 Task: Add a signature Christina Ramirez containing Best wishes for the new year, Christina Ramirez to email address softage.1@softage.net and add a label Employee files
Action: Mouse moved to (330, 542)
Screenshot: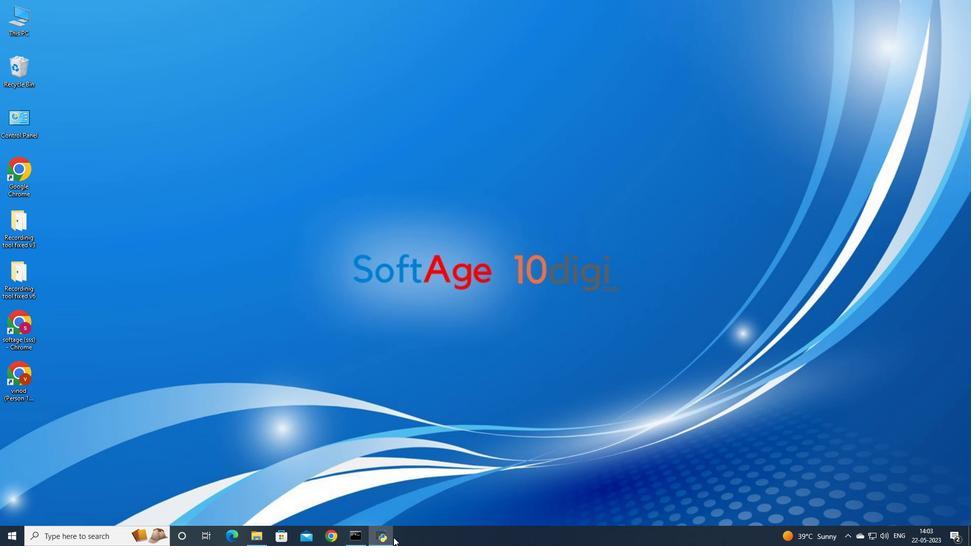 
Action: Mouse pressed left at (330, 542)
Screenshot: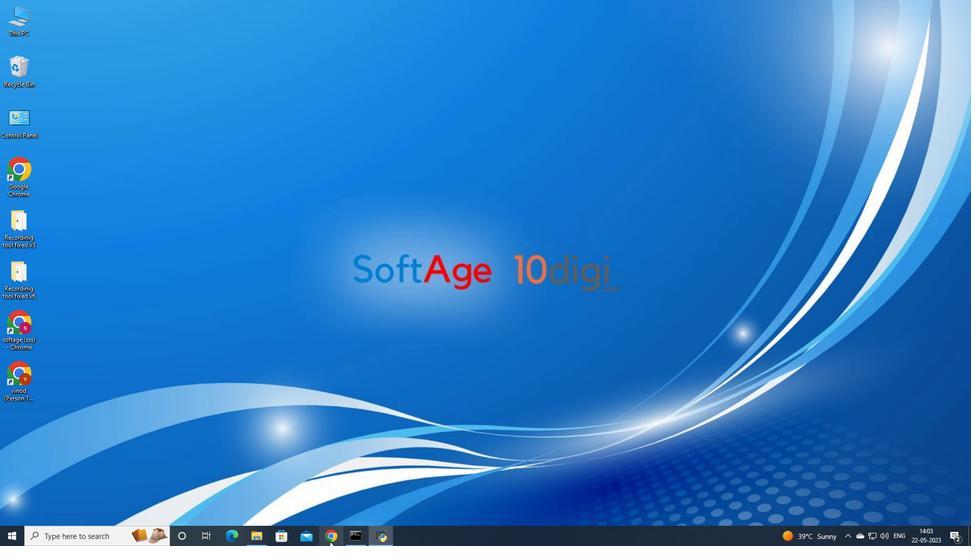 
Action: Mouse moved to (414, 308)
Screenshot: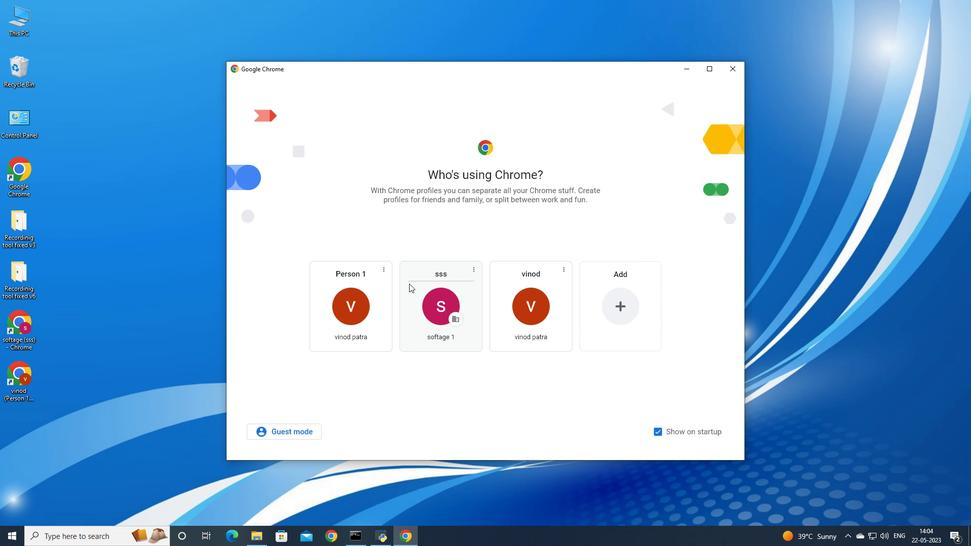 
Action: Mouse pressed left at (414, 308)
Screenshot: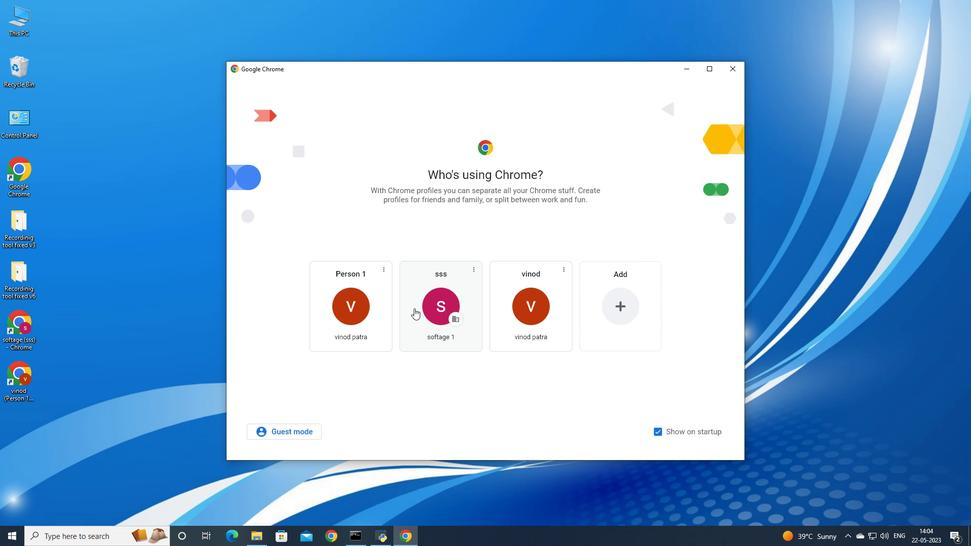 
Action: Mouse moved to (870, 49)
Screenshot: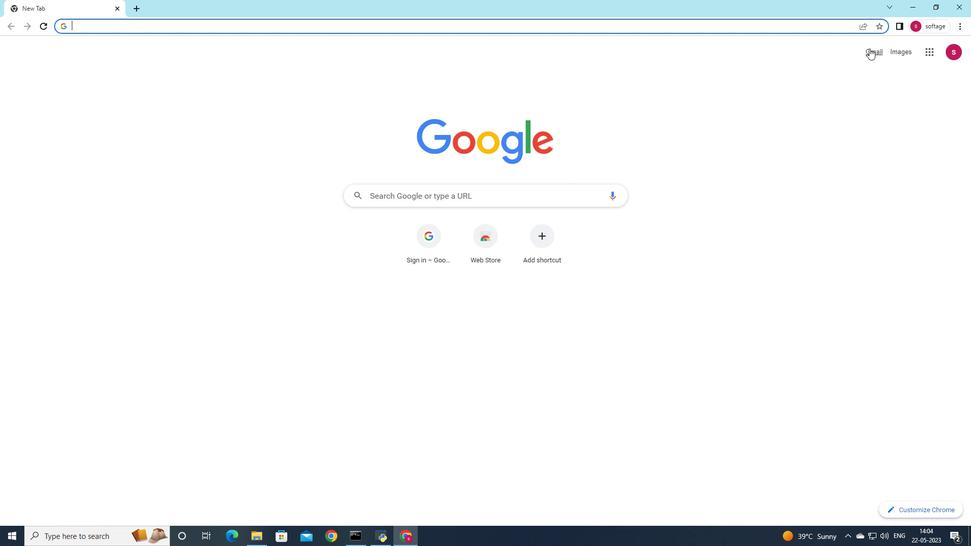 
Action: Mouse pressed left at (870, 49)
Screenshot: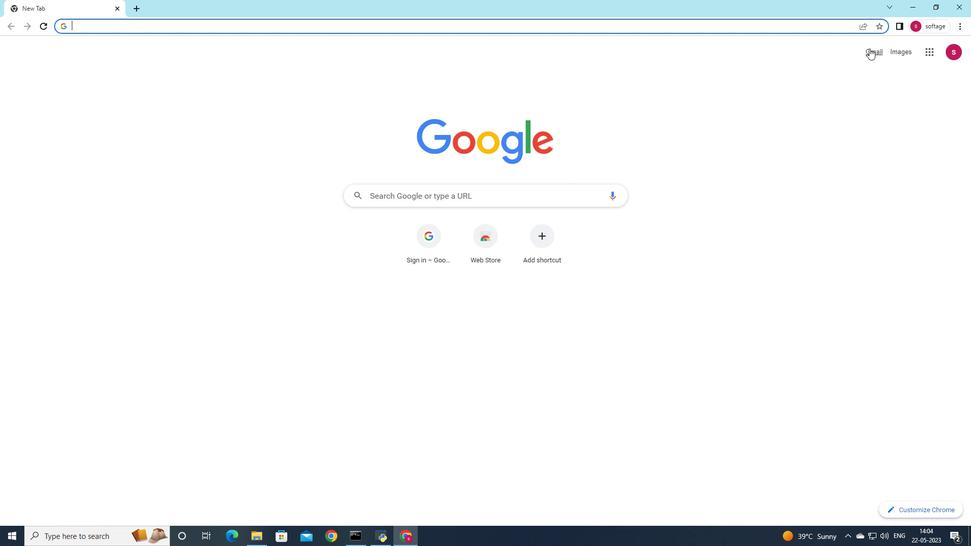 
Action: Mouse moved to (853, 67)
Screenshot: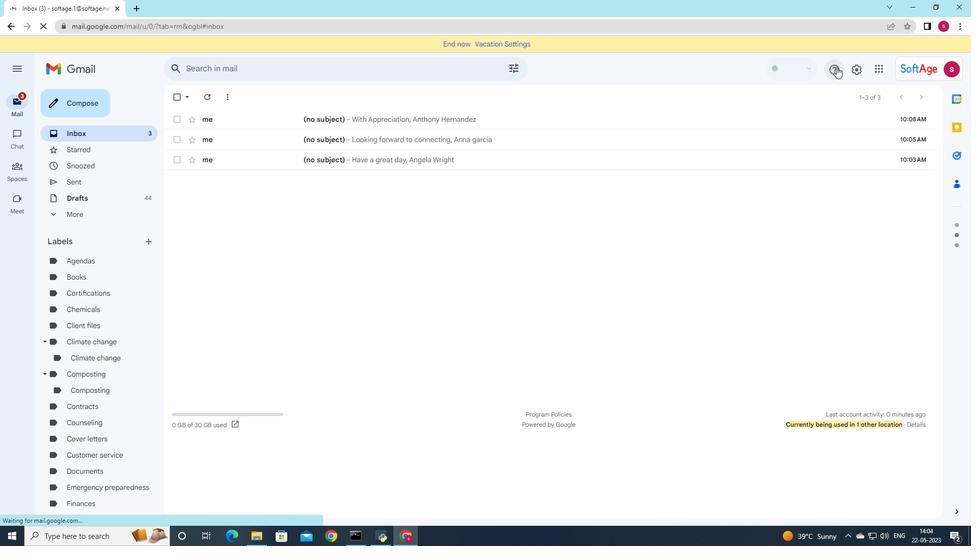 
Action: Mouse pressed left at (853, 67)
Screenshot: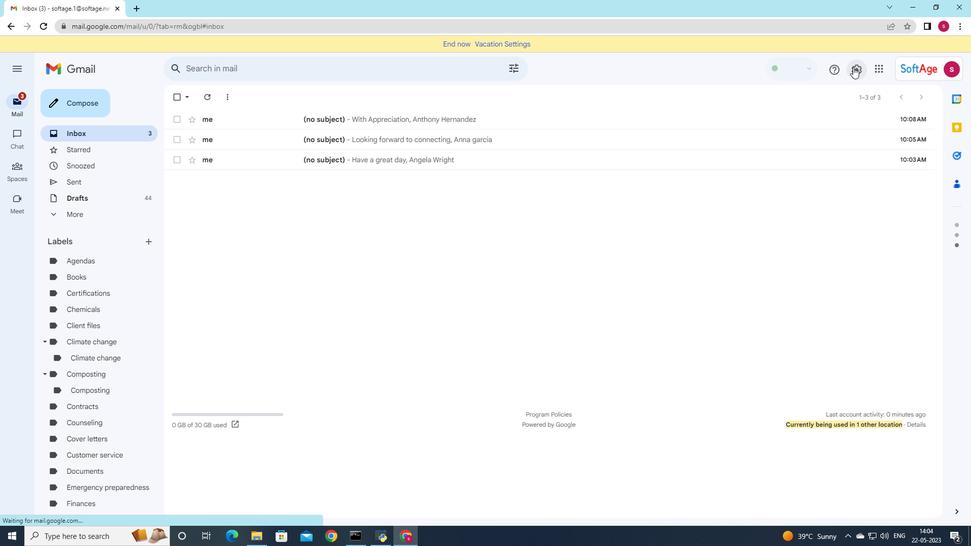 
Action: Mouse moved to (859, 114)
Screenshot: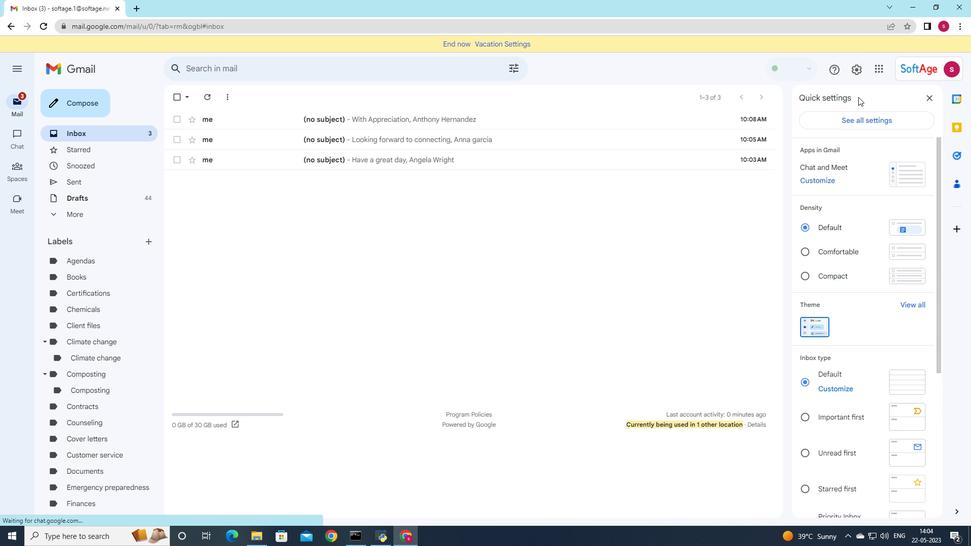 
Action: Mouse pressed left at (859, 114)
Screenshot: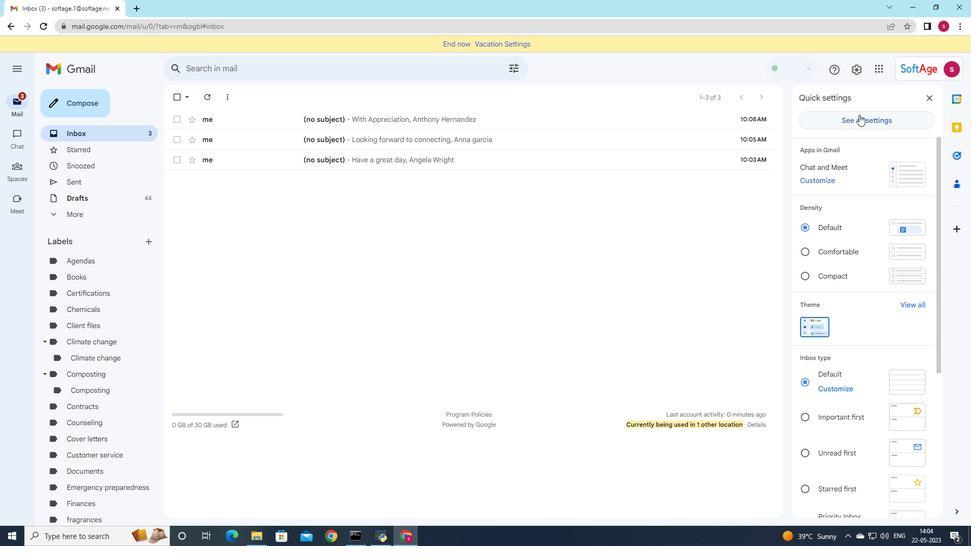 
Action: Mouse moved to (523, 211)
Screenshot: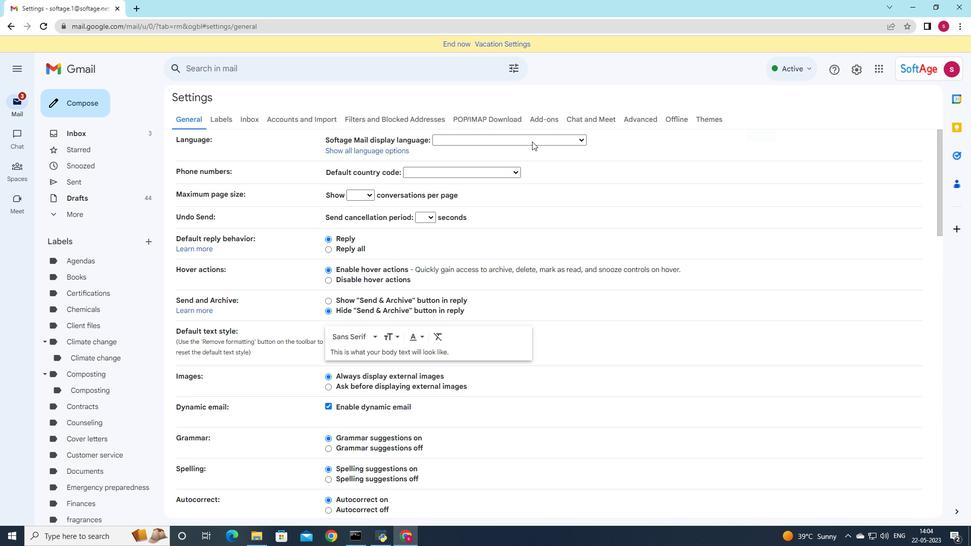 
Action: Mouse scrolled (523, 210) with delta (0, 0)
Screenshot: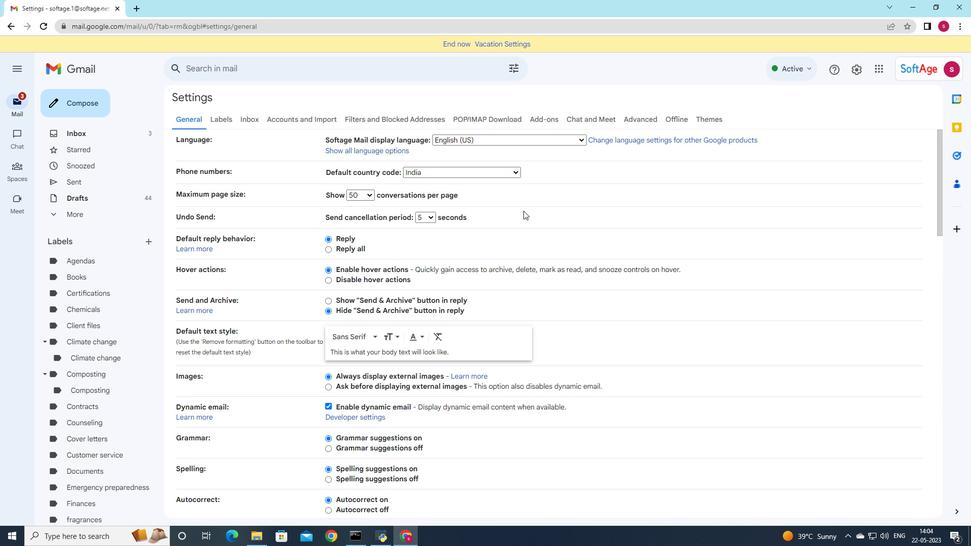 
Action: Mouse scrolled (523, 210) with delta (0, 0)
Screenshot: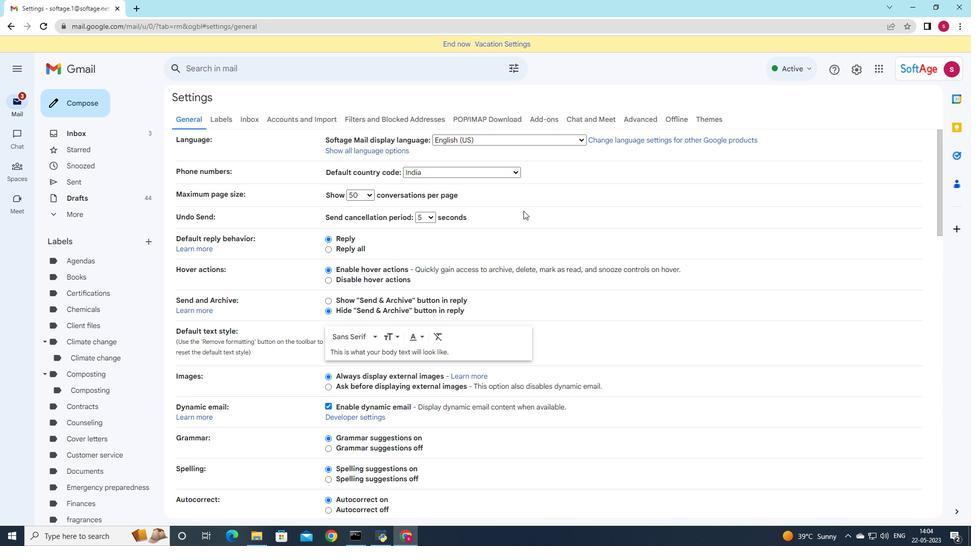 
Action: Mouse scrolled (523, 210) with delta (0, 0)
Screenshot: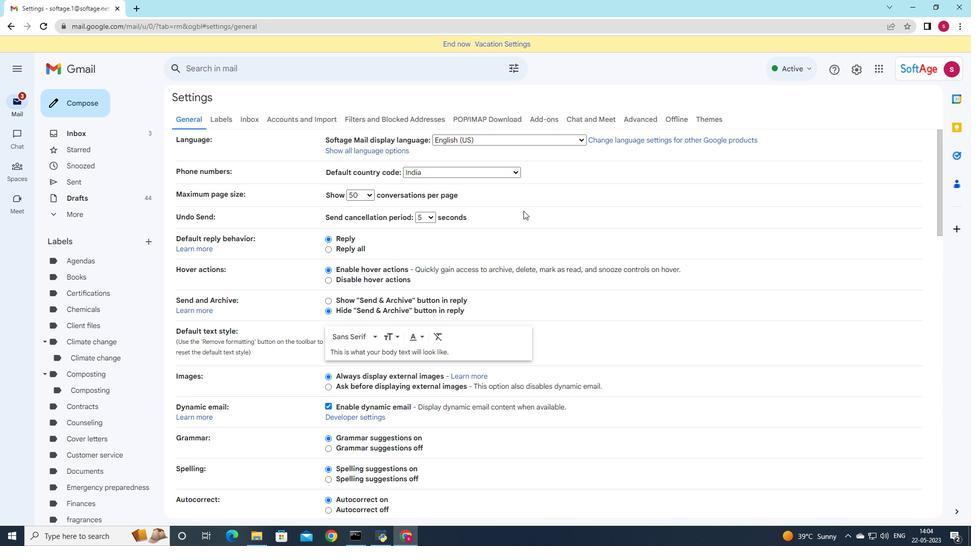 
Action: Mouse scrolled (523, 210) with delta (0, 0)
Screenshot: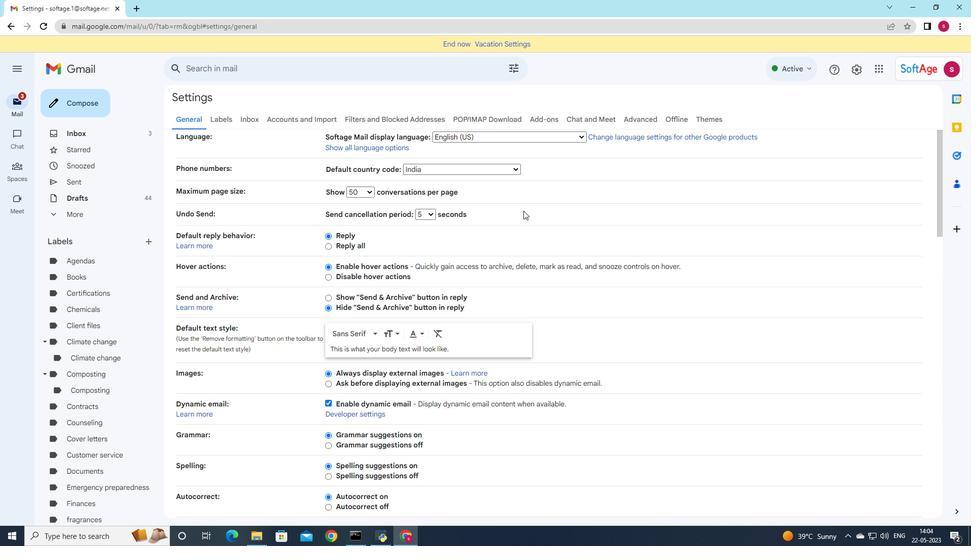 
Action: Mouse scrolled (523, 210) with delta (0, 0)
Screenshot: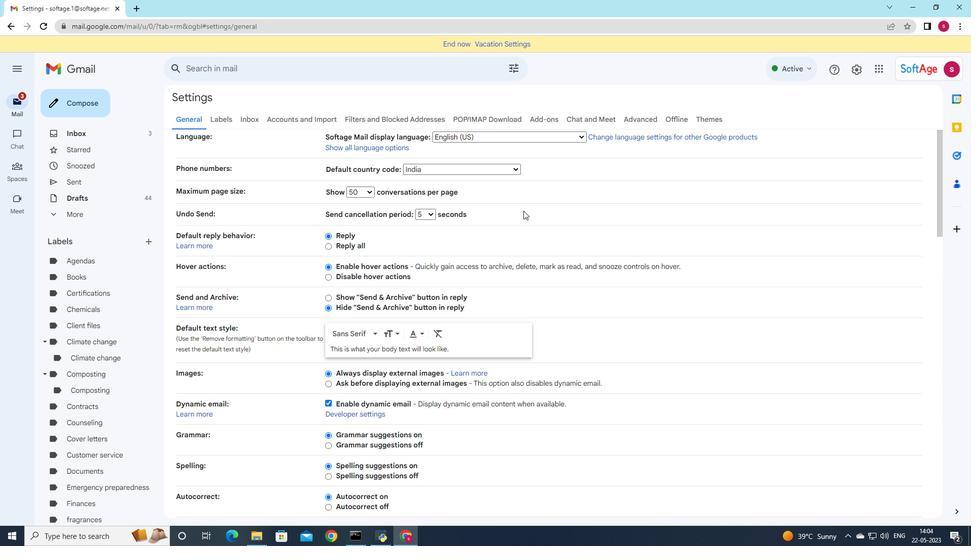
Action: Mouse scrolled (523, 210) with delta (0, 0)
Screenshot: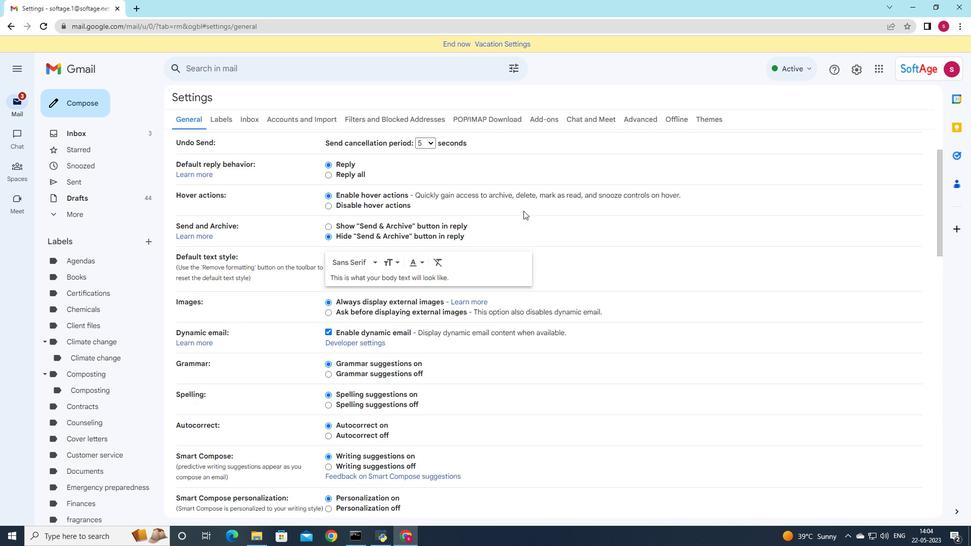 
Action: Mouse scrolled (523, 210) with delta (0, 0)
Screenshot: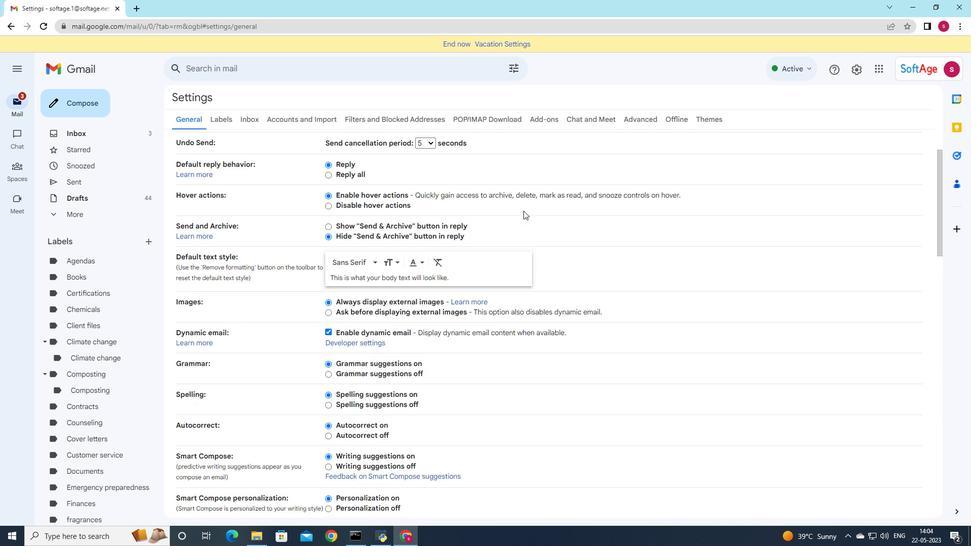
Action: Mouse scrolled (523, 210) with delta (0, 0)
Screenshot: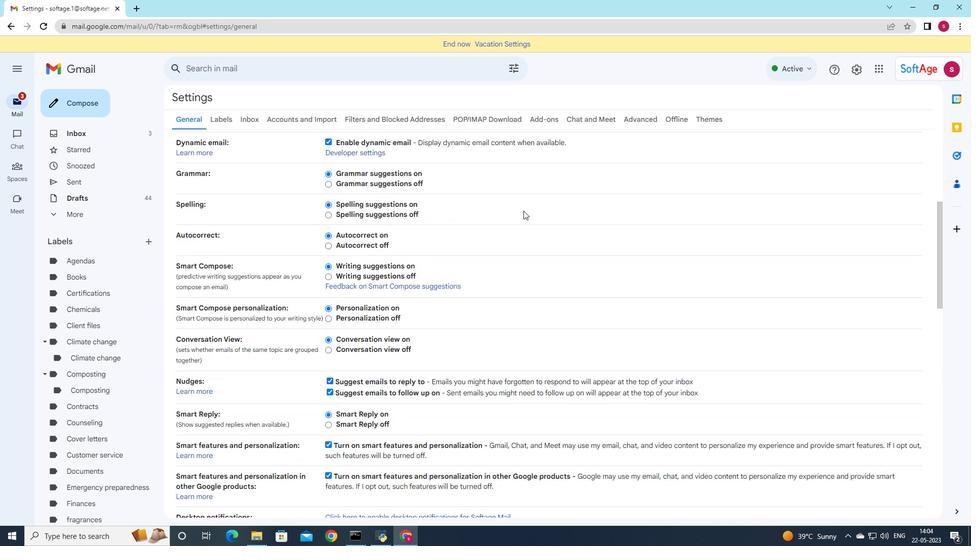 
Action: Mouse scrolled (523, 210) with delta (0, 0)
Screenshot: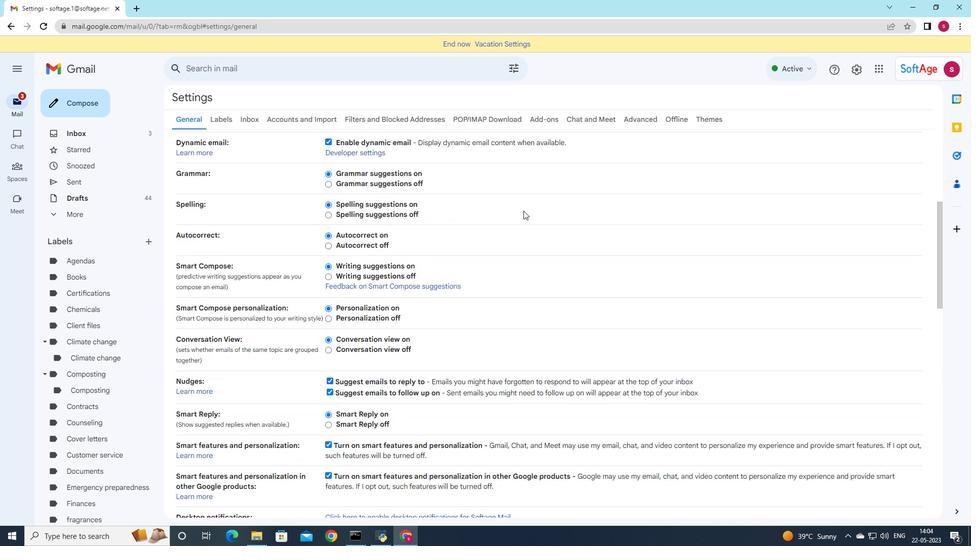 
Action: Mouse scrolled (523, 210) with delta (0, 0)
Screenshot: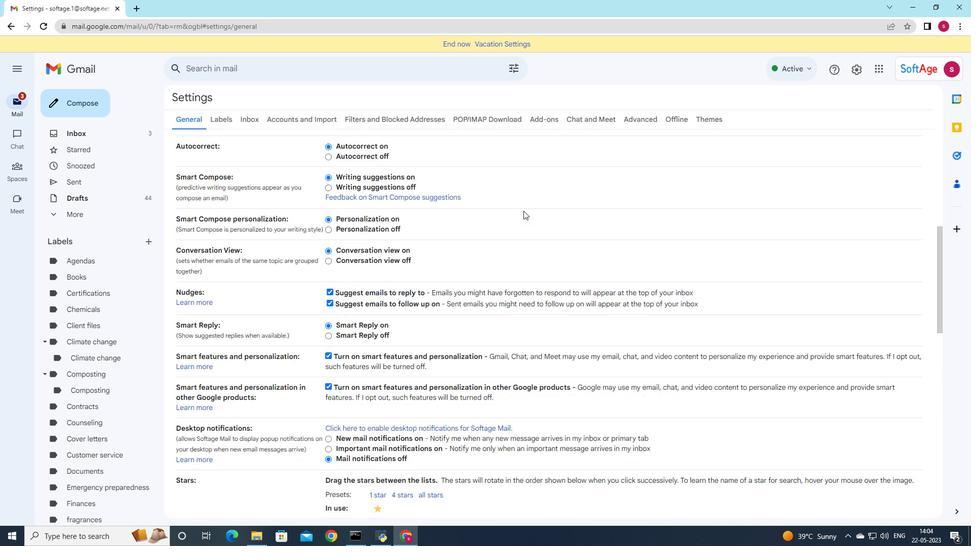 
Action: Mouse scrolled (523, 210) with delta (0, 0)
Screenshot: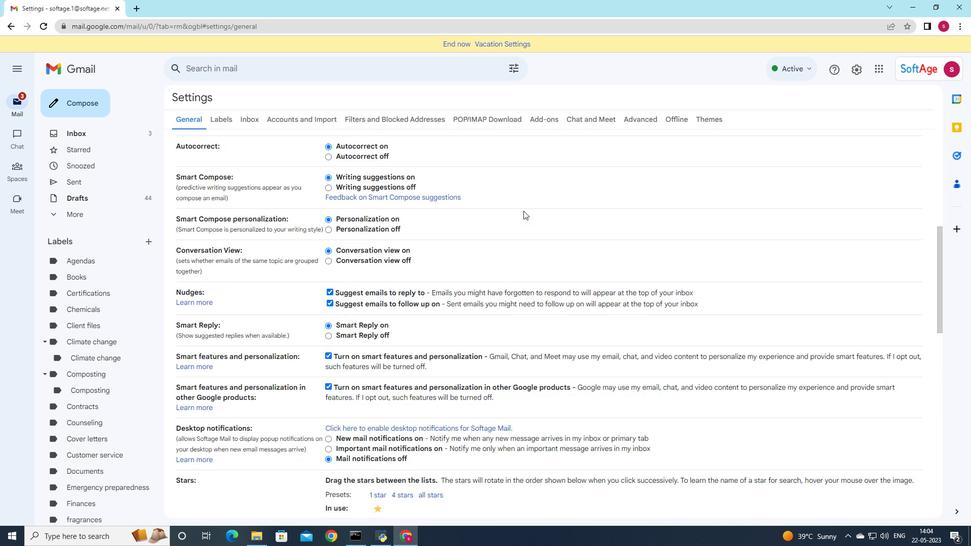 
Action: Mouse scrolled (523, 210) with delta (0, 0)
Screenshot: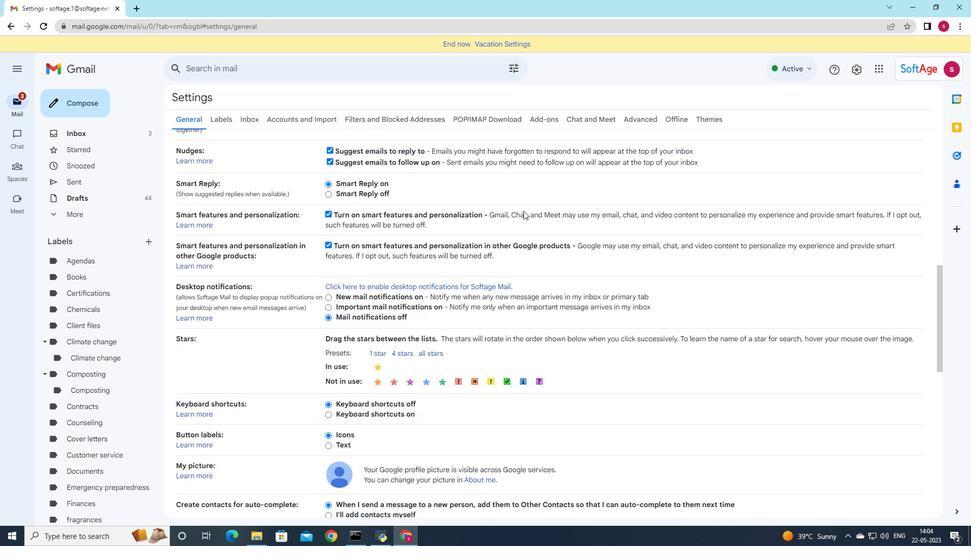 
Action: Mouse scrolled (523, 210) with delta (0, 0)
Screenshot: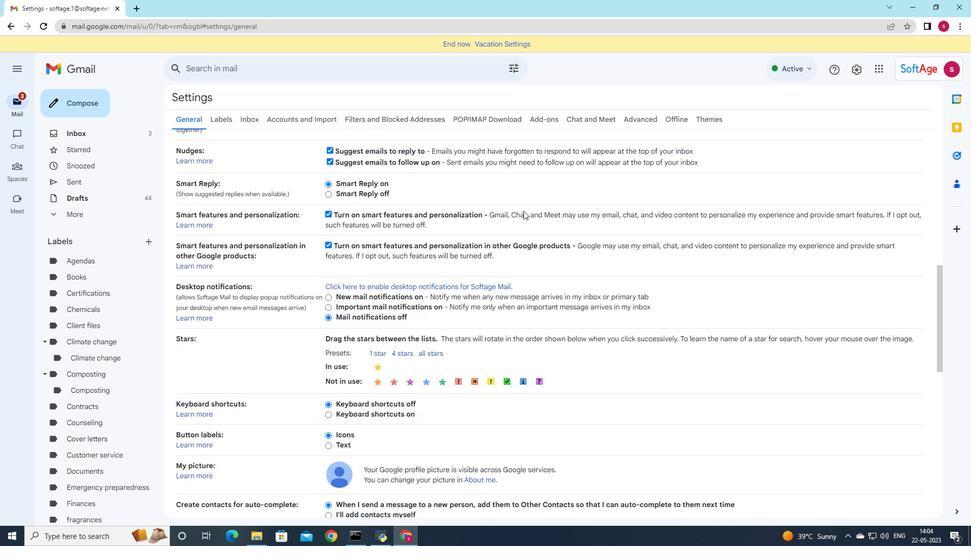 
Action: Mouse scrolled (523, 210) with delta (0, 0)
Screenshot: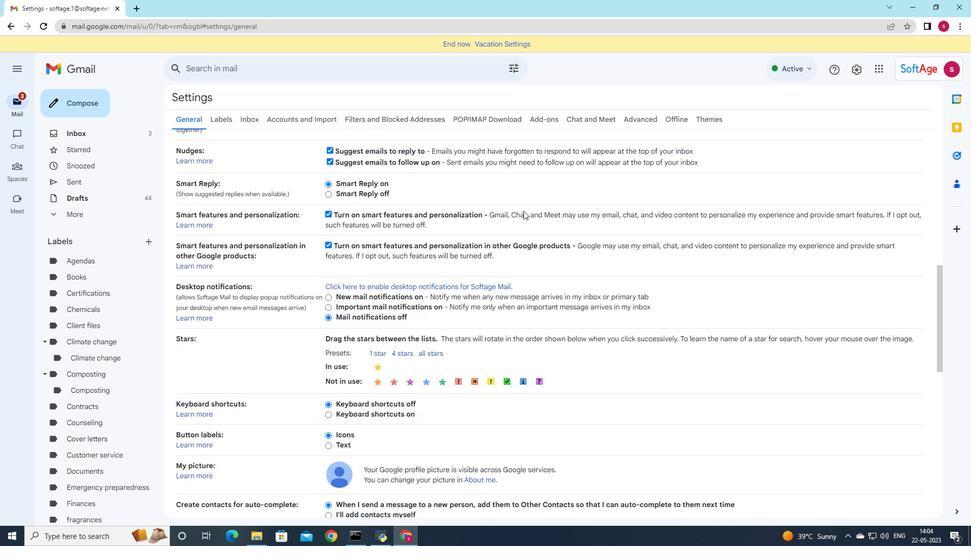 
Action: Mouse scrolled (523, 210) with delta (0, 0)
Screenshot: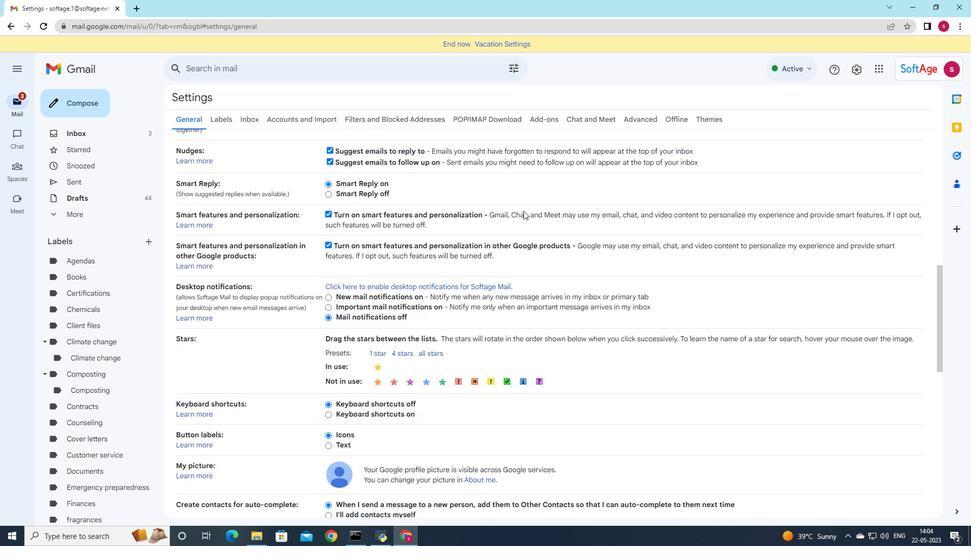 
Action: Mouse moved to (441, 282)
Screenshot: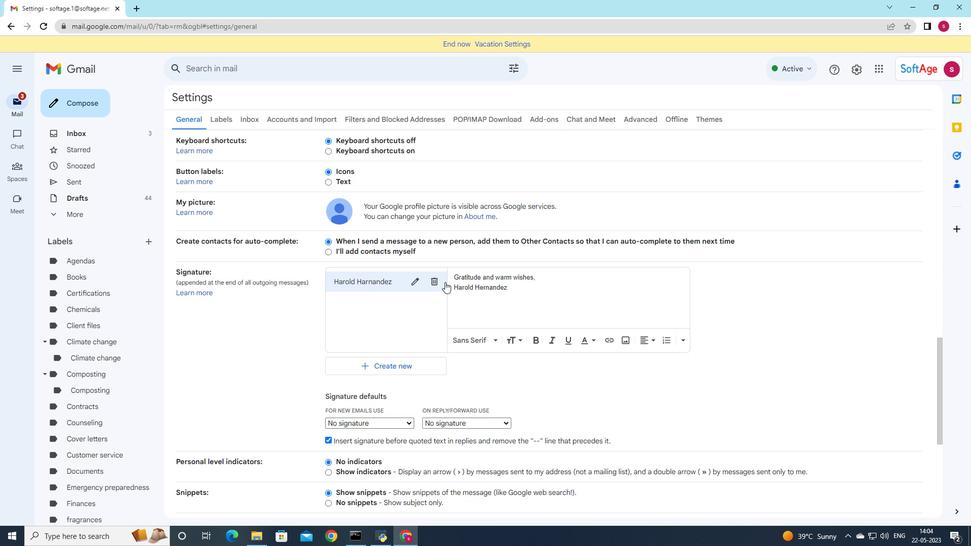 
Action: Mouse pressed left at (441, 282)
Screenshot: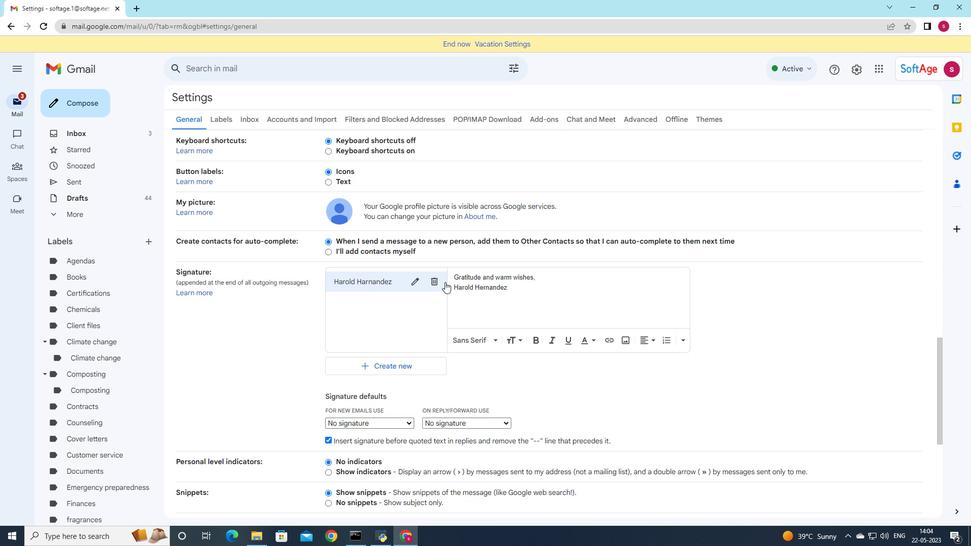 
Action: Mouse moved to (588, 299)
Screenshot: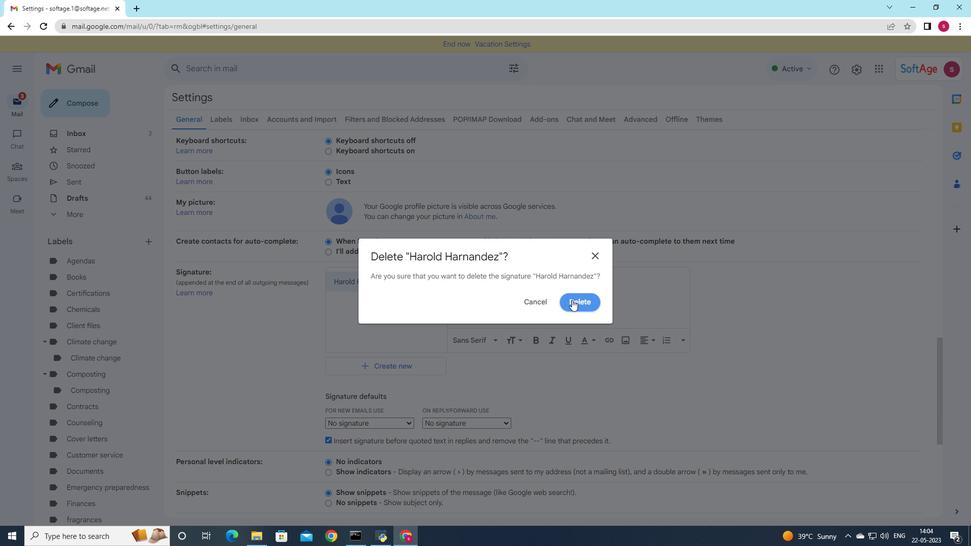 
Action: Mouse pressed left at (588, 299)
Screenshot: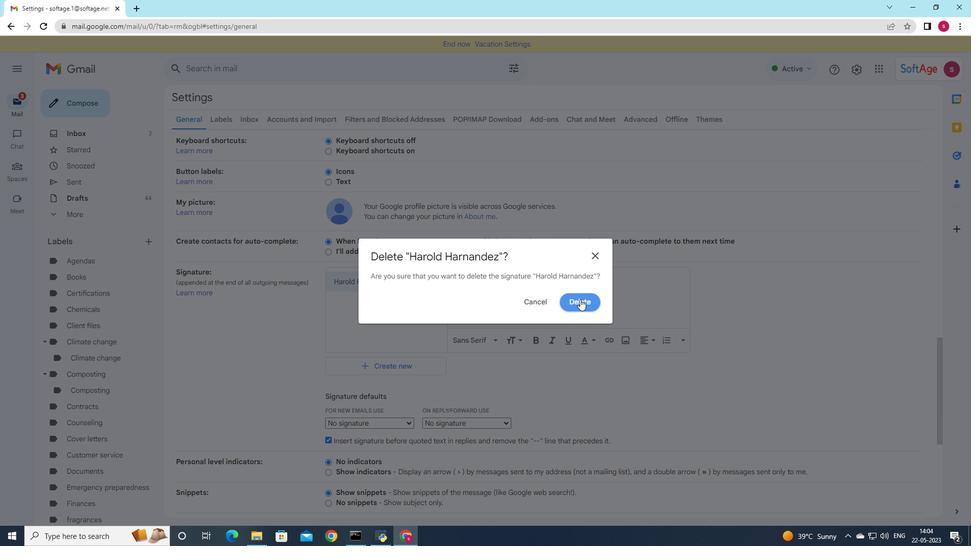 
Action: Mouse moved to (377, 290)
Screenshot: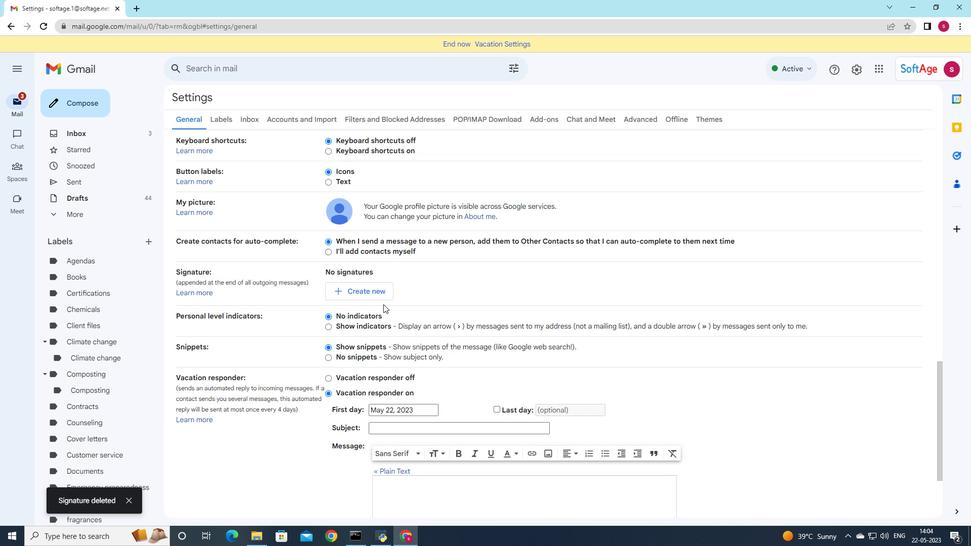 
Action: Mouse pressed left at (377, 290)
Screenshot: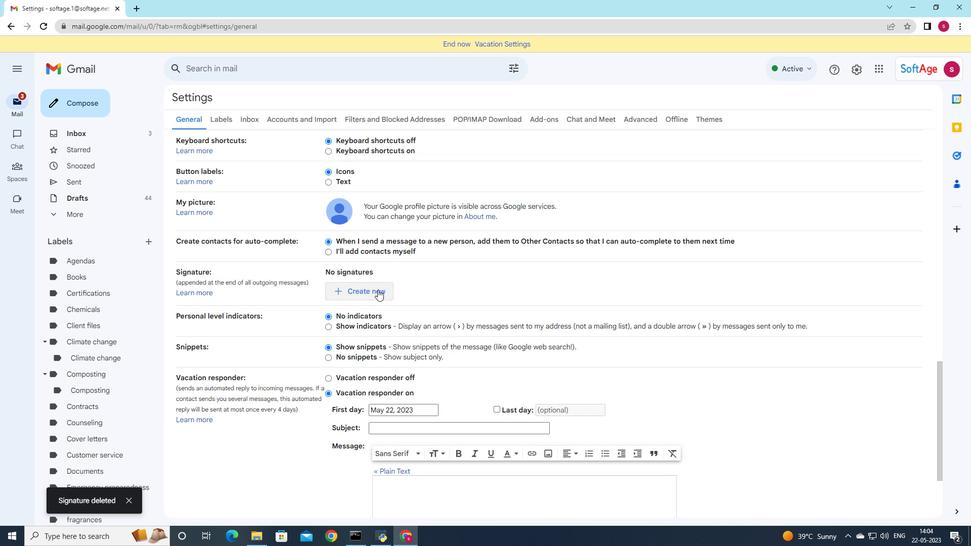 
Action: Mouse moved to (624, 276)
Screenshot: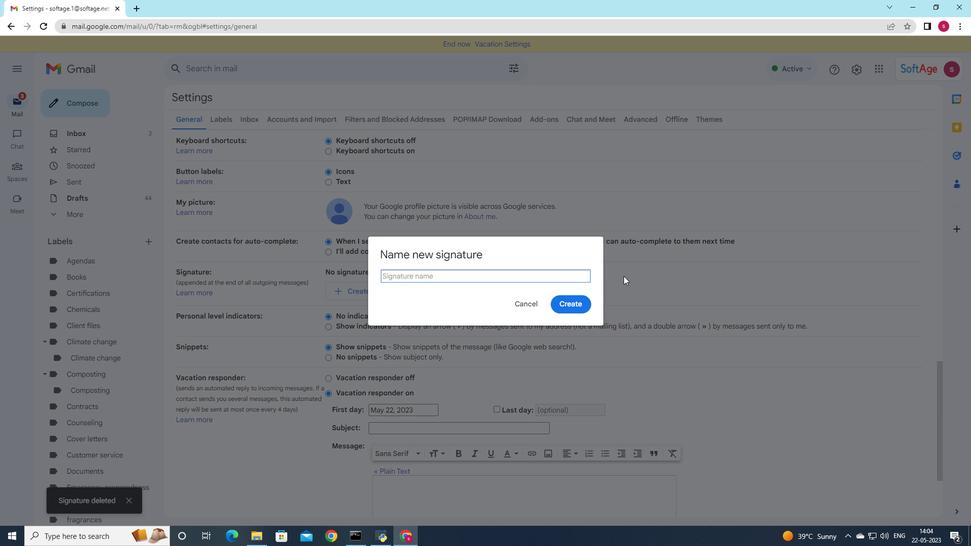 
Action: Key pressed <Key.shift>Christina
Screenshot: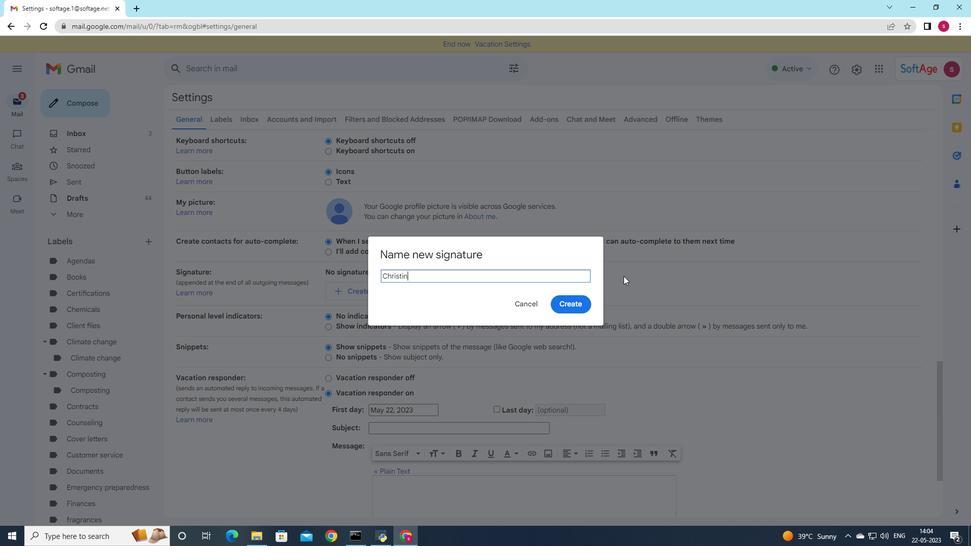 
Action: Mouse moved to (571, 305)
Screenshot: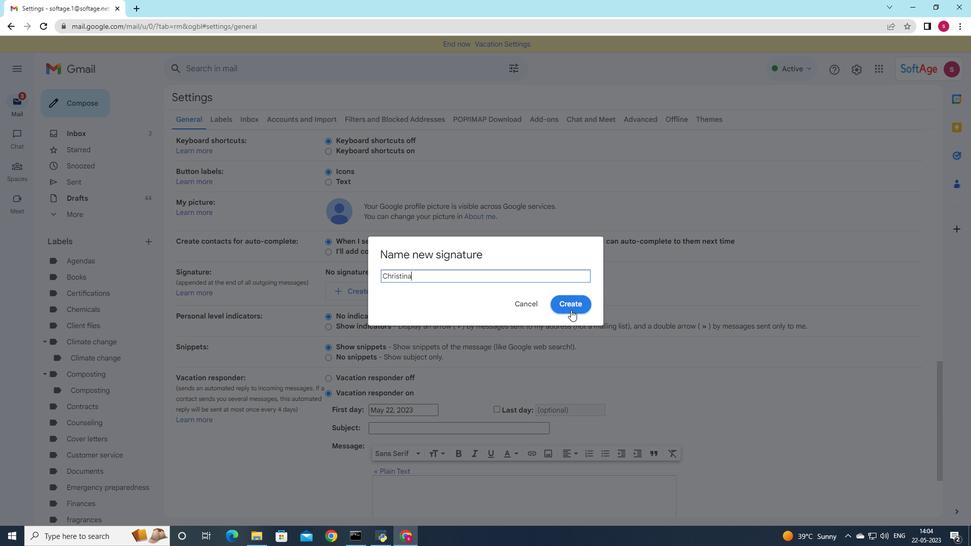 
Action: Mouse pressed left at (571, 305)
Screenshot: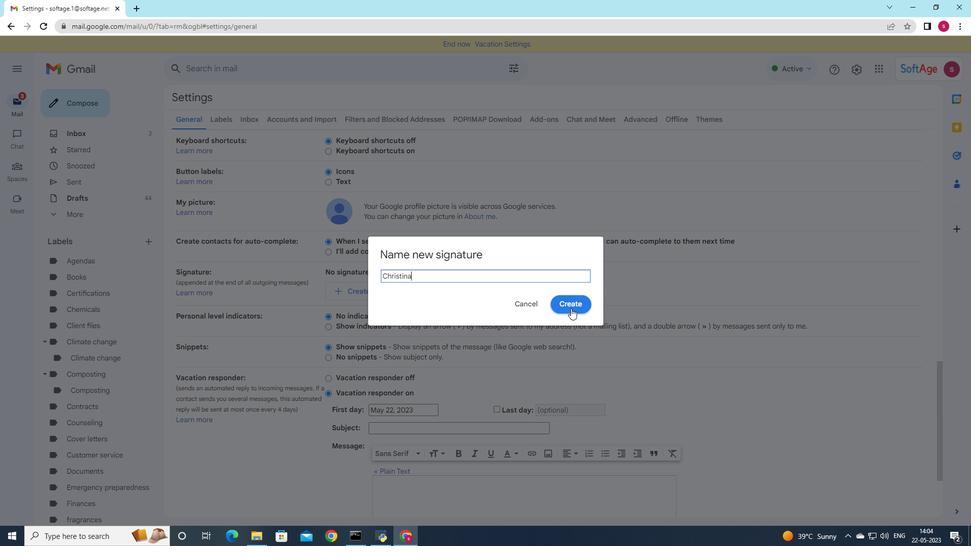 
Action: Mouse moved to (503, 294)
Screenshot: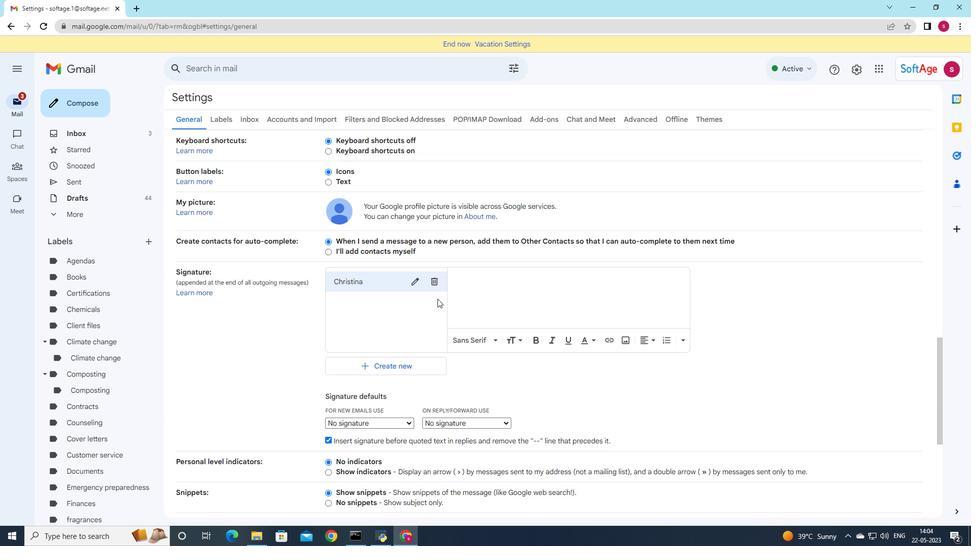 
Action: Mouse pressed left at (503, 294)
Screenshot: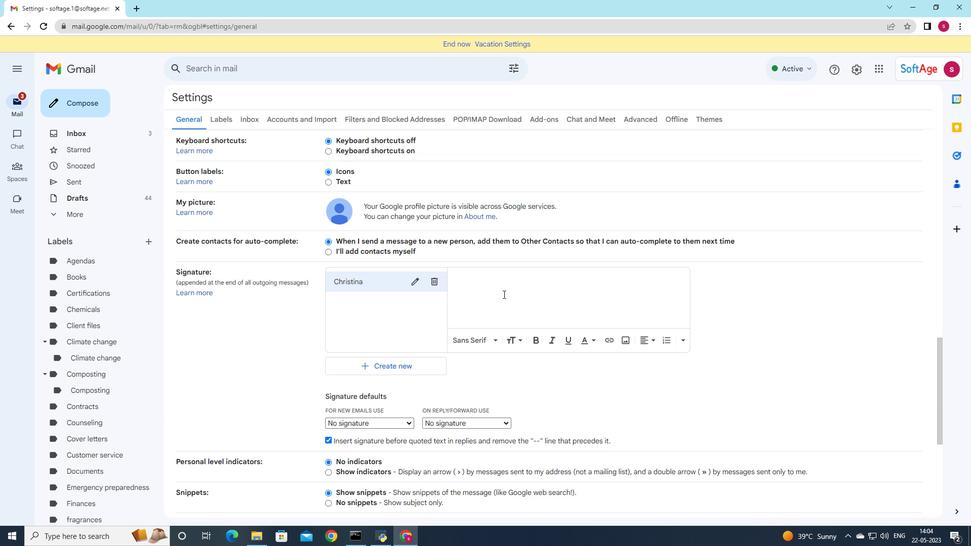 
Action: Mouse moved to (716, 278)
Screenshot: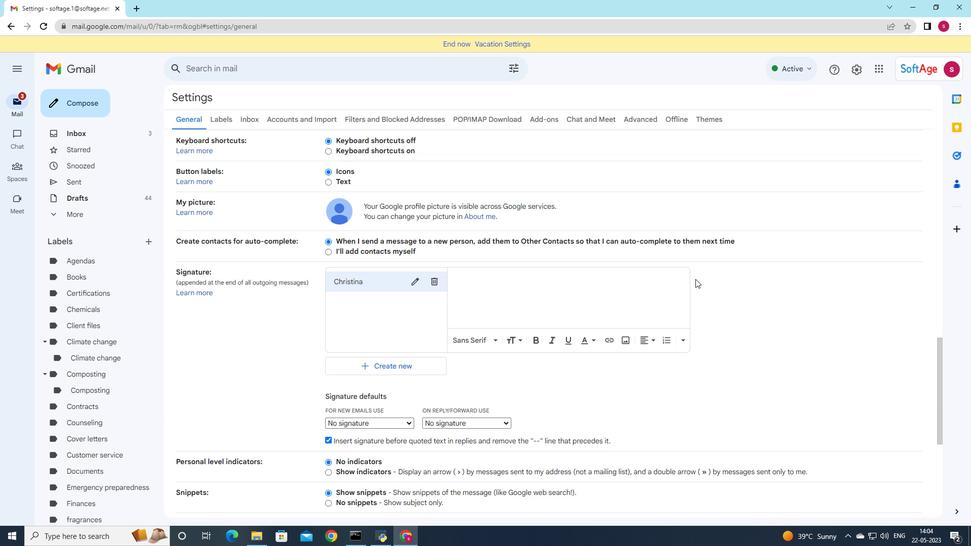 
Action: Key pressed <Key.shift><Key.shift><Key.shift><Key.shift><Key.shift>Best<Key.space>wiu<Key.backspace>shes<Key.space>for<Key.space>the<Key.space>new<Key.space>year,<Key.shift>Christina<Key.space><Key.shift><Key.shift><Key.shift><Key.shift><Key.shift><Key.shift><Key.shift><Key.shift>Ramirez
Screenshot: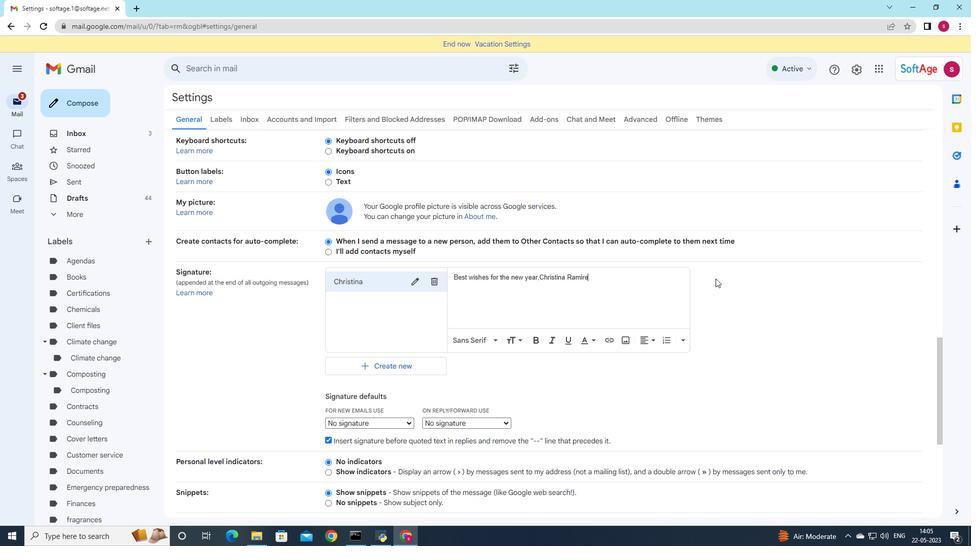 
Action: Mouse moved to (540, 280)
Screenshot: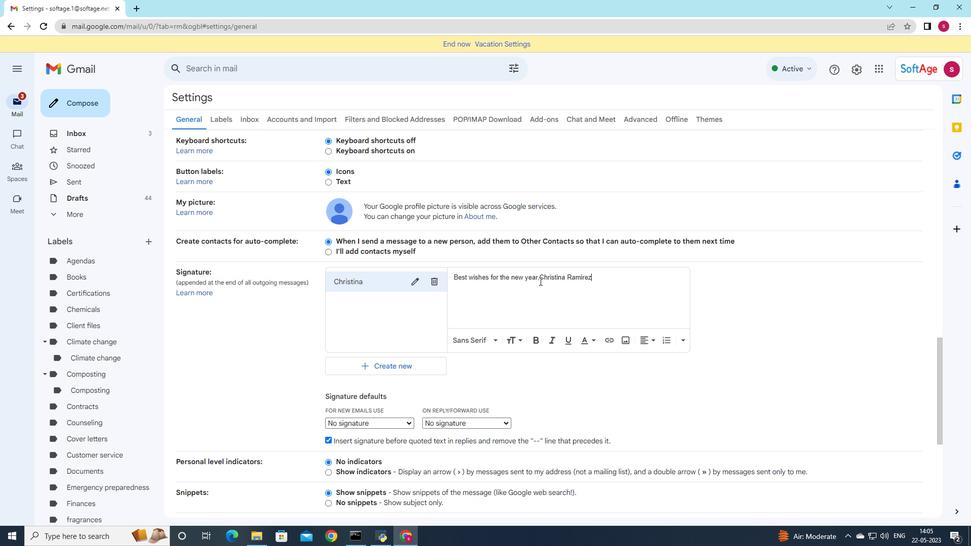 
Action: Mouse pressed left at (540, 280)
Screenshot: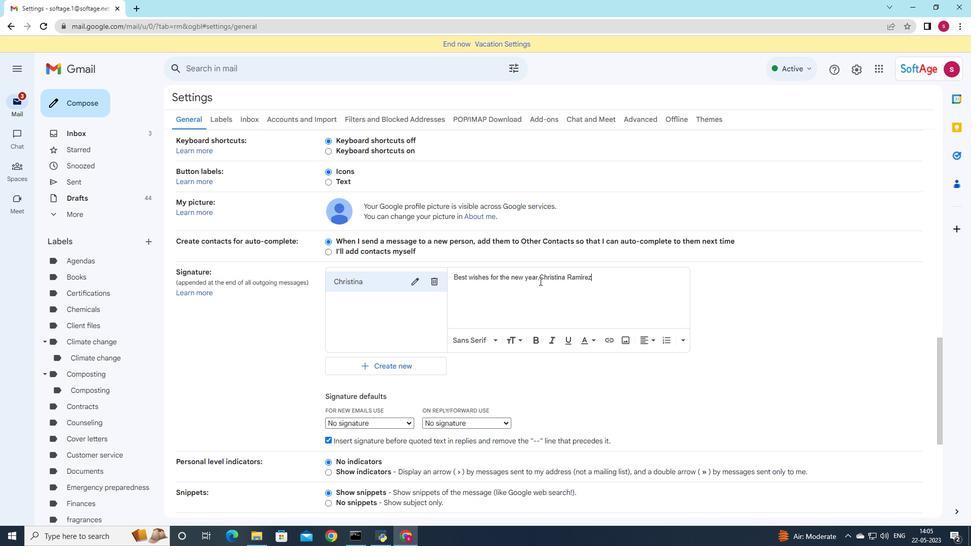 
Action: Key pressed <Key.enter>
Screenshot: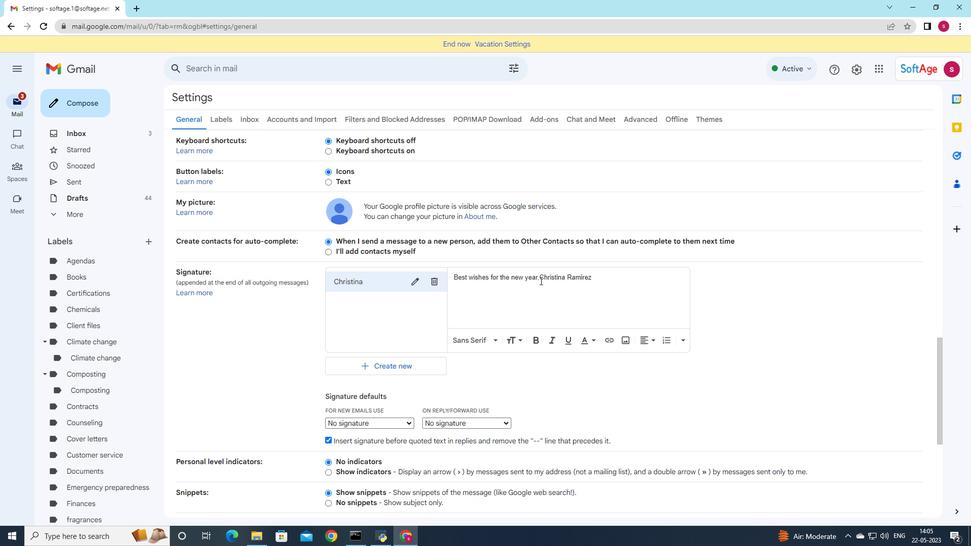 
Action: Mouse moved to (469, 317)
Screenshot: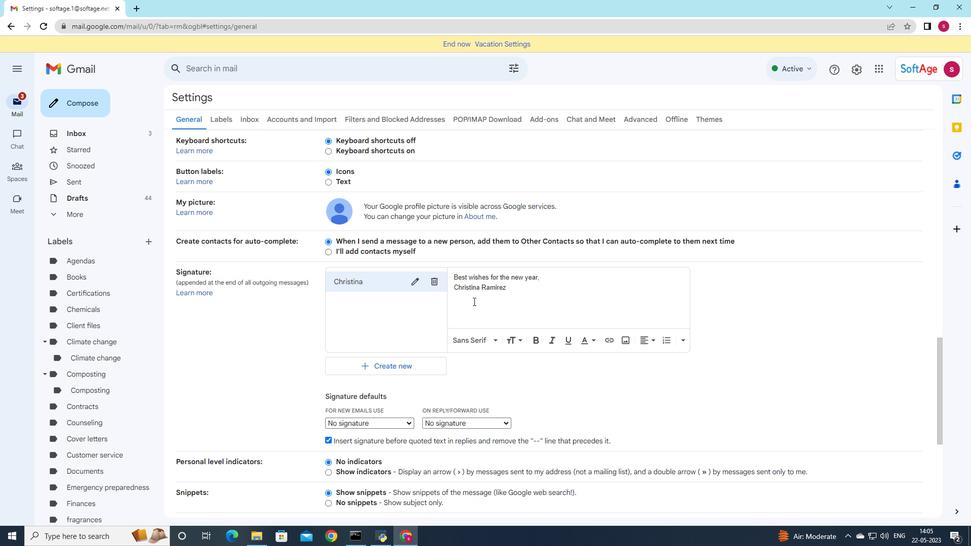 
Action: Mouse scrolled (469, 316) with delta (0, 0)
Screenshot: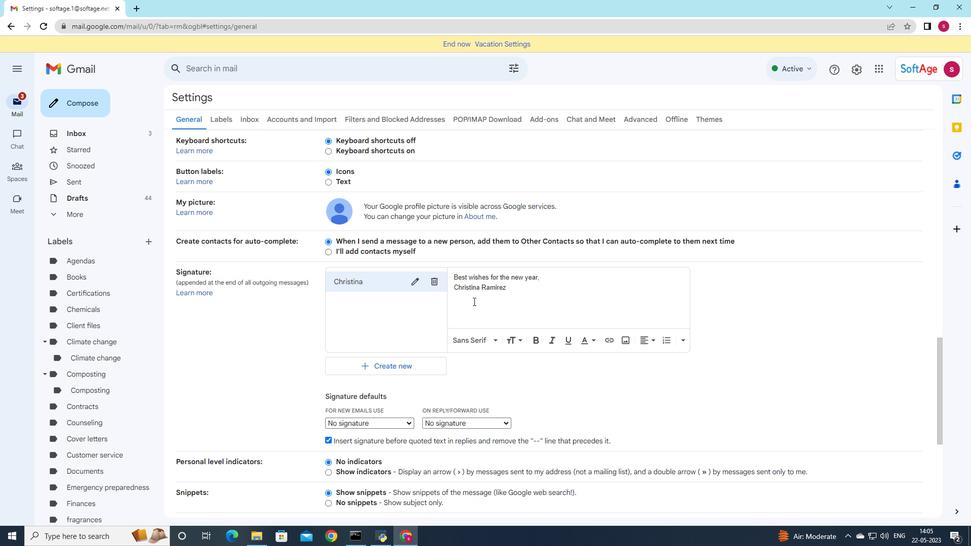 
Action: Mouse moved to (426, 357)
Screenshot: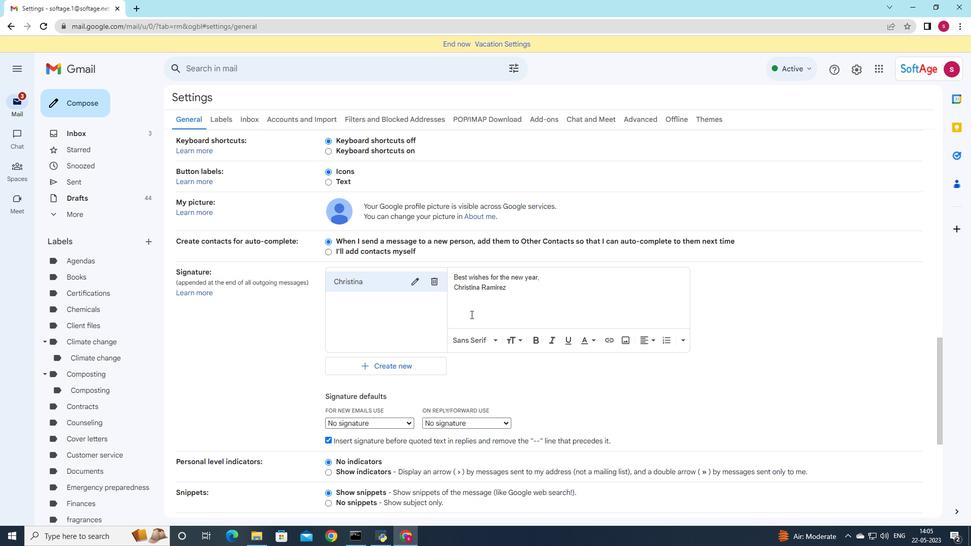 
Action: Mouse scrolled (426, 356) with delta (0, 0)
Screenshot: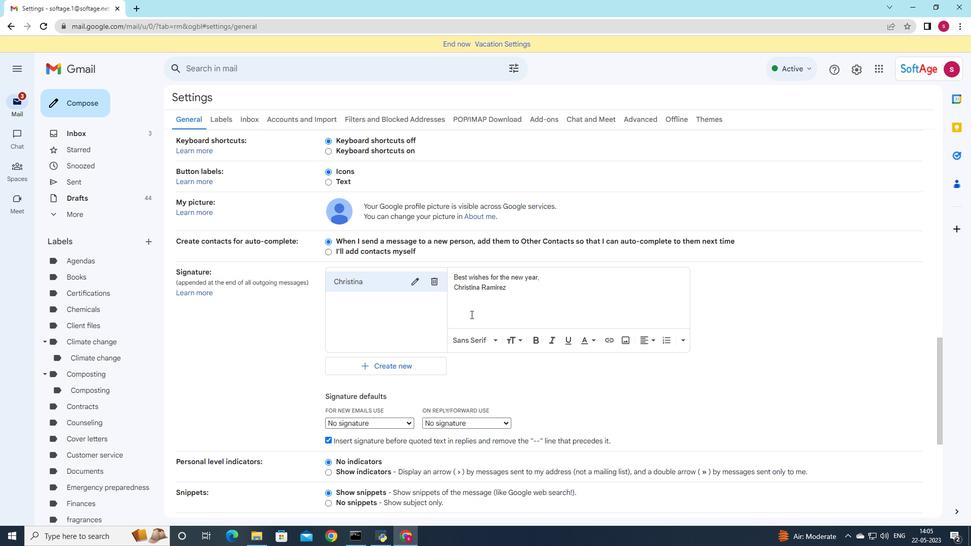 
Action: Mouse moved to (412, 361)
Screenshot: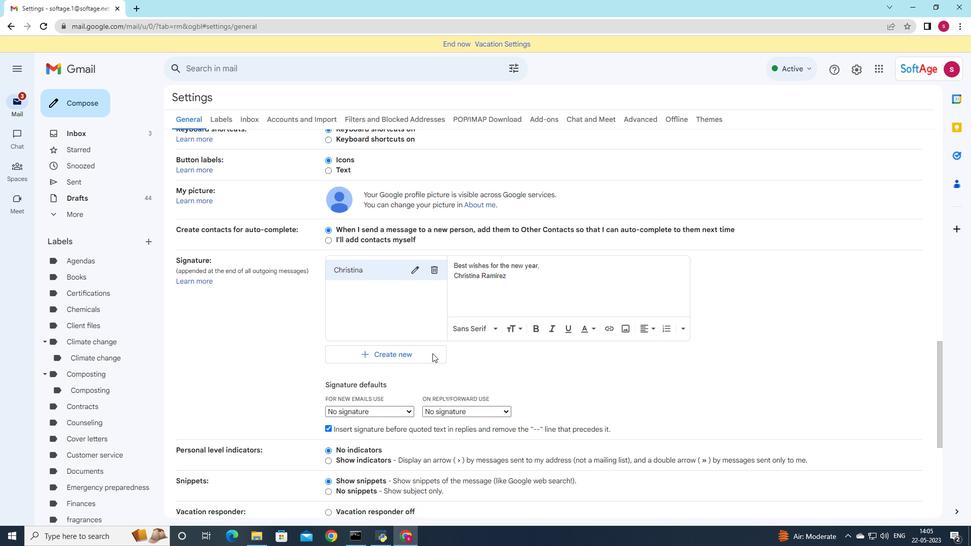 
Action: Mouse scrolled (412, 361) with delta (0, 0)
Screenshot: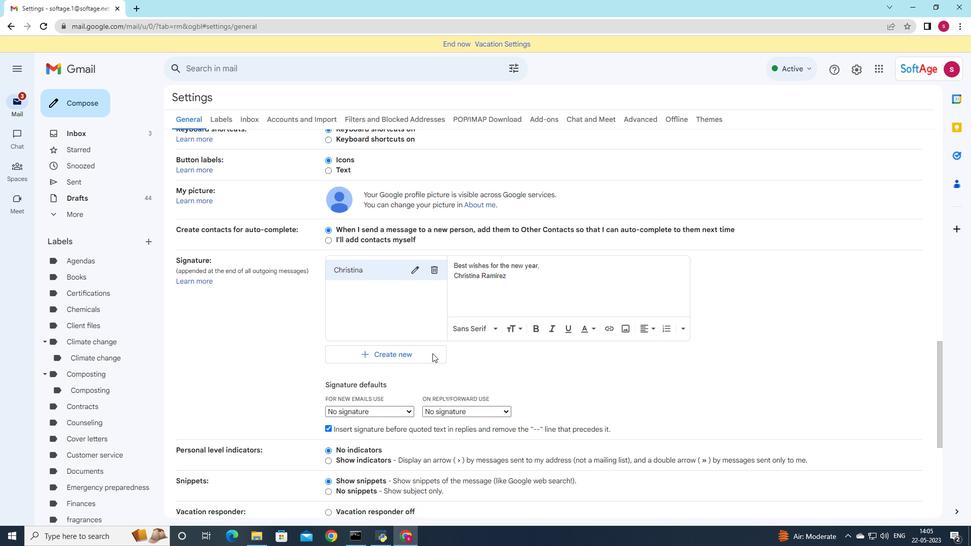 
Action: Mouse moved to (409, 268)
Screenshot: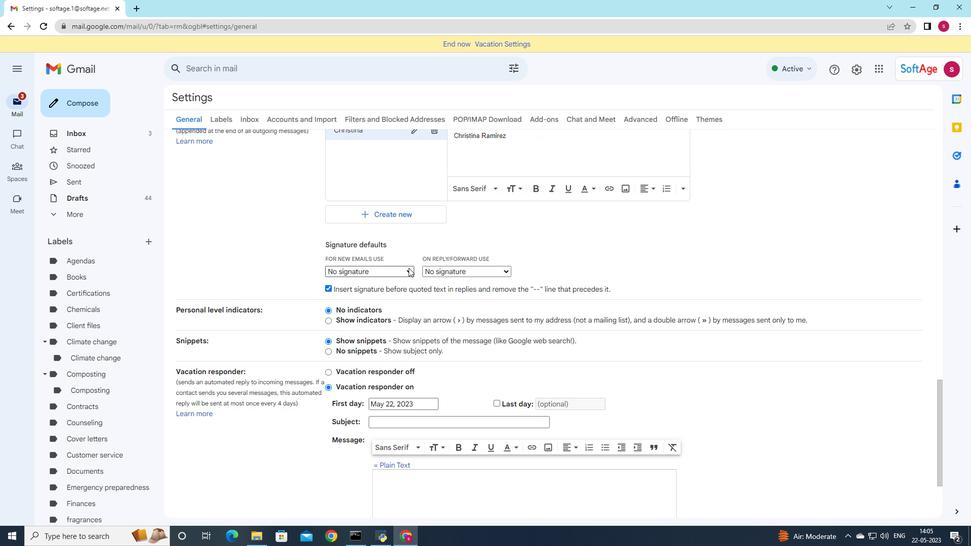 
Action: Mouse pressed left at (409, 268)
Screenshot: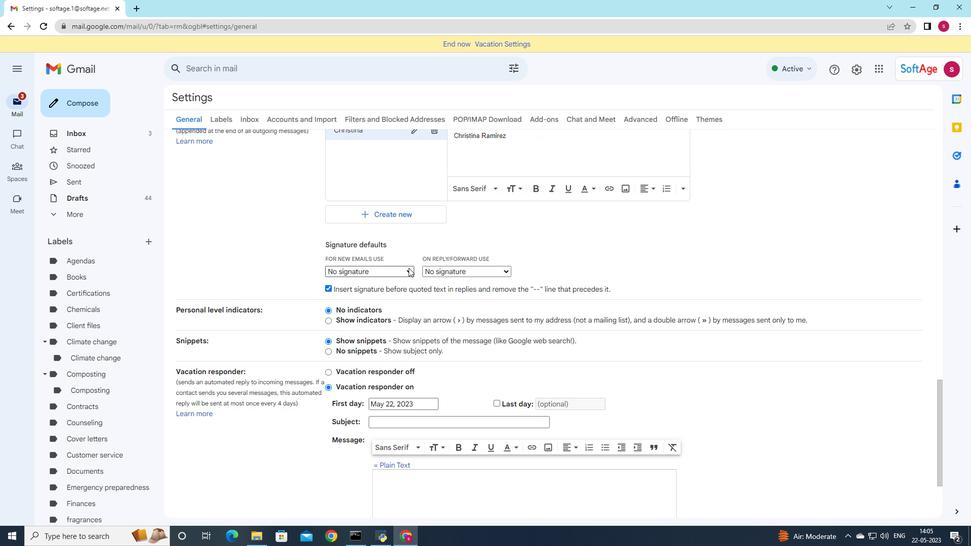 
Action: Mouse moved to (405, 287)
Screenshot: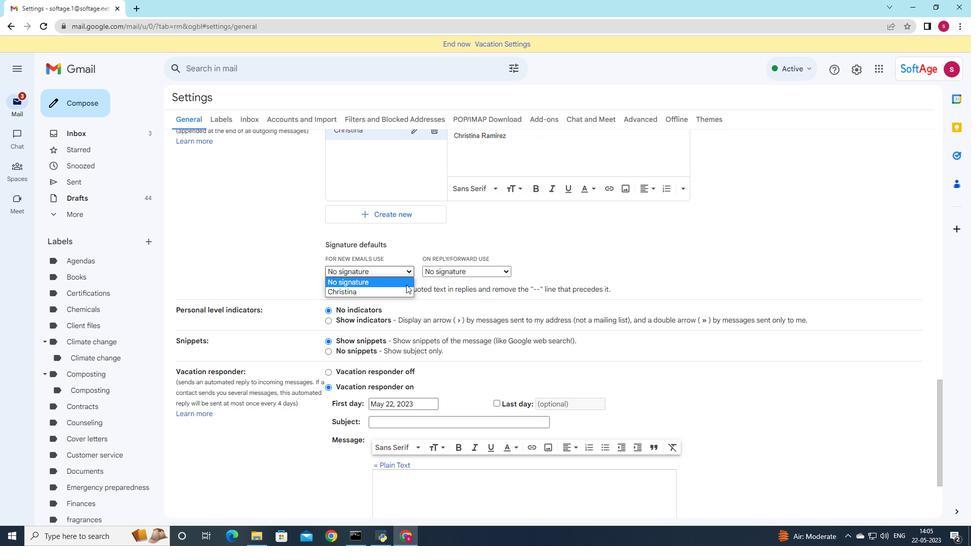 
Action: Mouse pressed left at (405, 287)
Screenshot: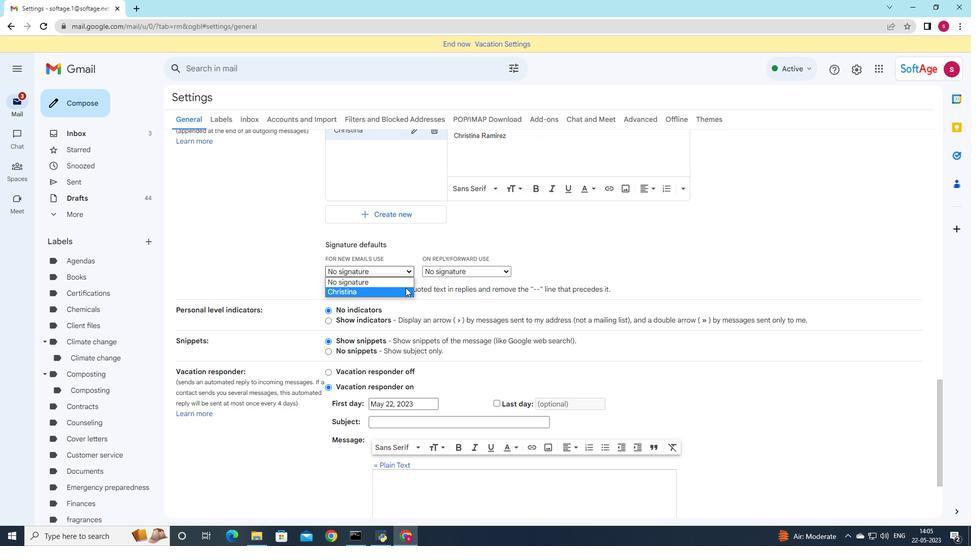 
Action: Mouse moved to (503, 272)
Screenshot: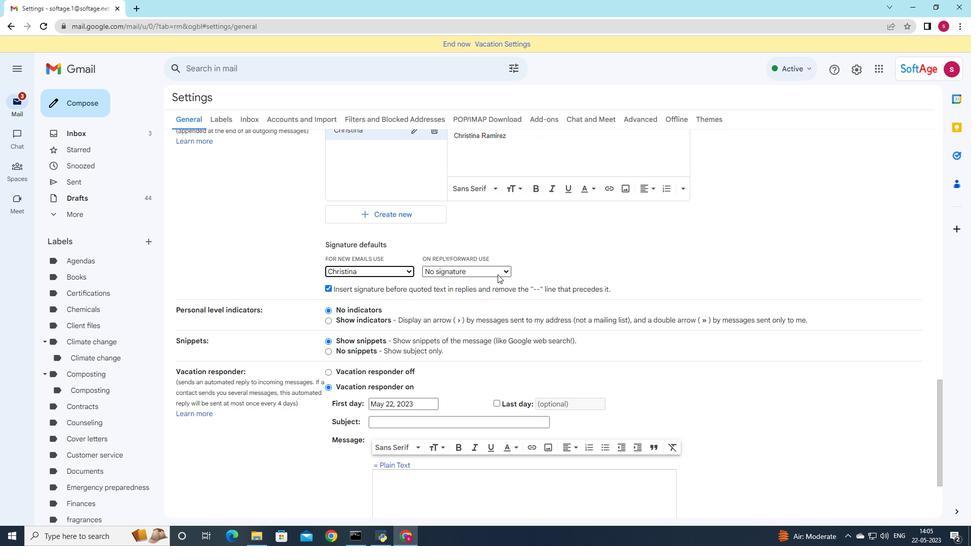 
Action: Mouse pressed left at (503, 272)
Screenshot: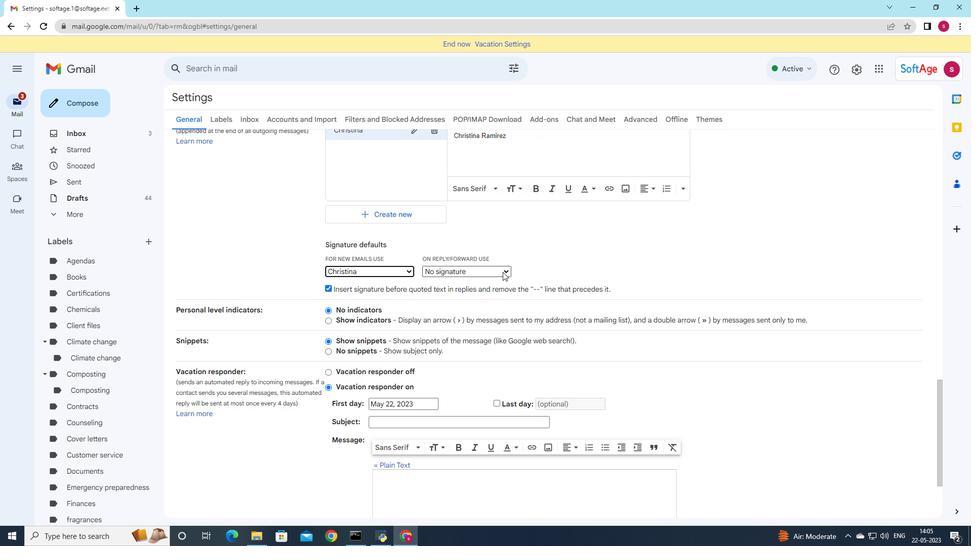 
Action: Mouse moved to (489, 292)
Screenshot: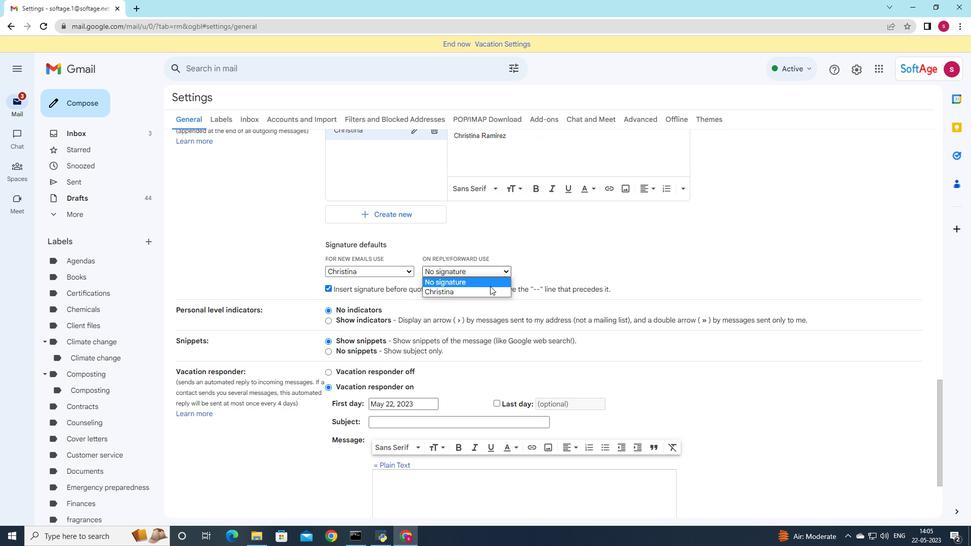
Action: Mouse pressed left at (489, 292)
Screenshot: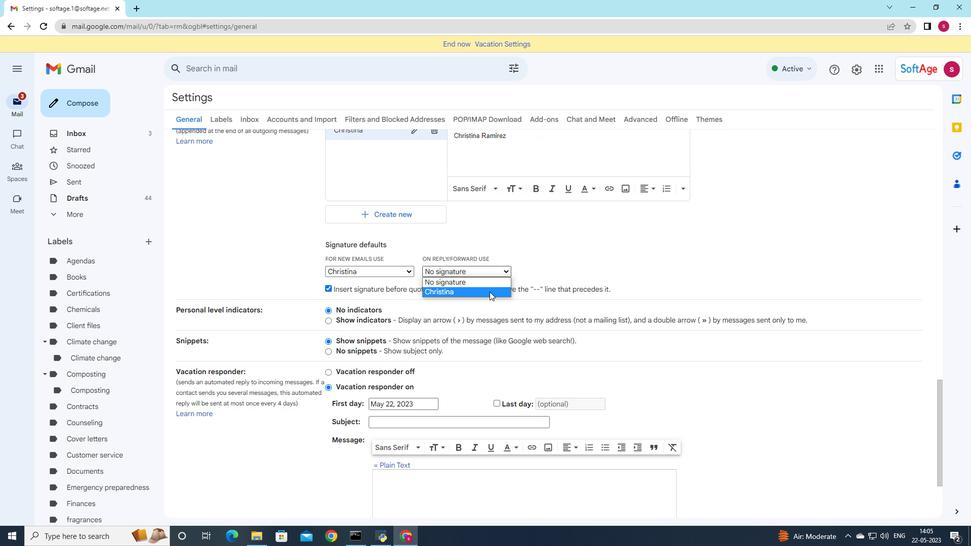 
Action: Mouse scrolled (489, 291) with delta (0, 0)
Screenshot: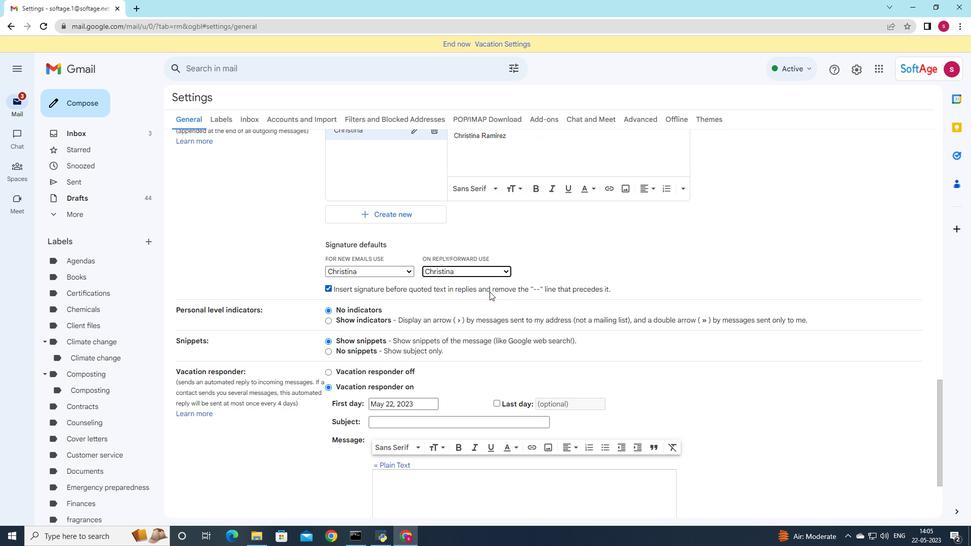 
Action: Mouse scrolled (489, 291) with delta (0, 0)
Screenshot: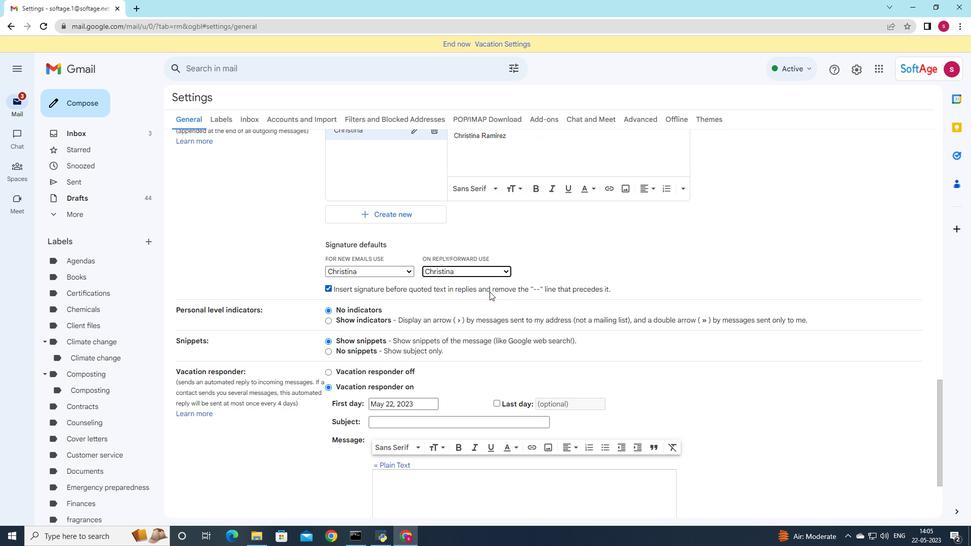 
Action: Mouse scrolled (489, 291) with delta (0, 0)
Screenshot: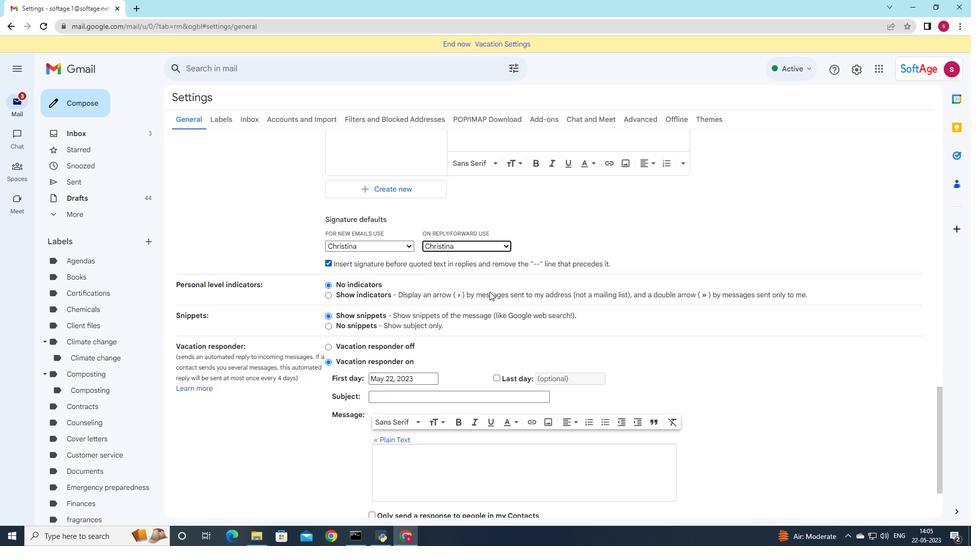 
Action: Mouse scrolled (489, 291) with delta (0, 0)
Screenshot: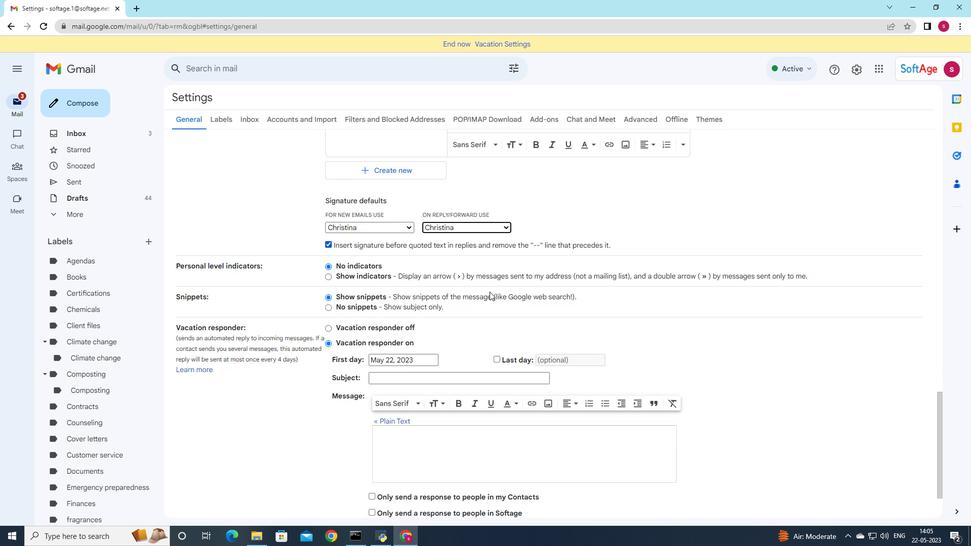 
Action: Mouse scrolled (489, 291) with delta (0, 0)
Screenshot: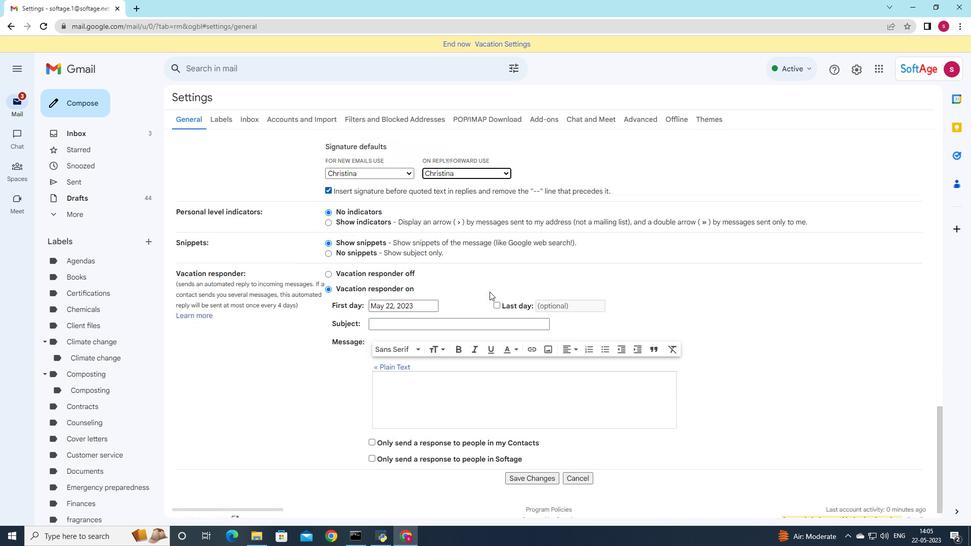 
Action: Mouse moved to (489, 288)
Screenshot: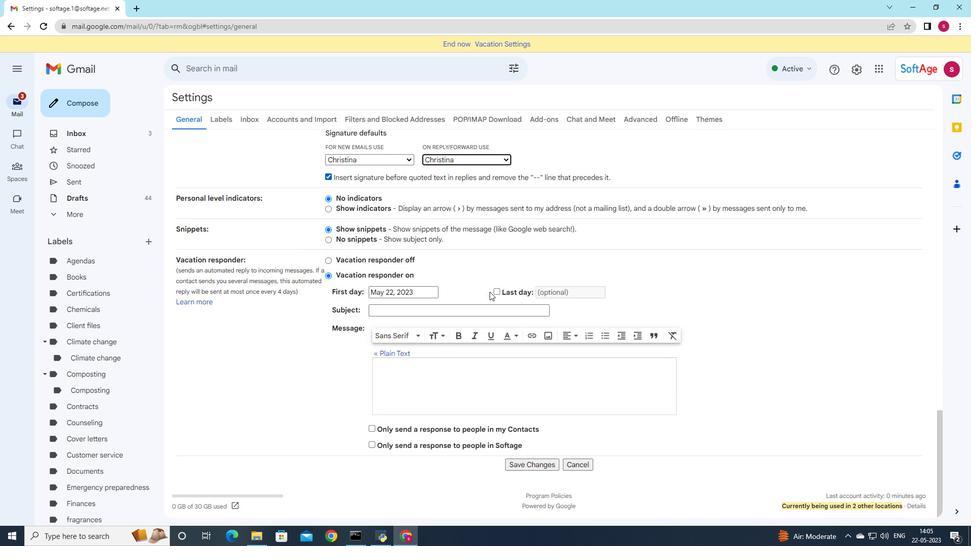 
Action: Mouse scrolled (489, 287) with delta (0, 0)
Screenshot: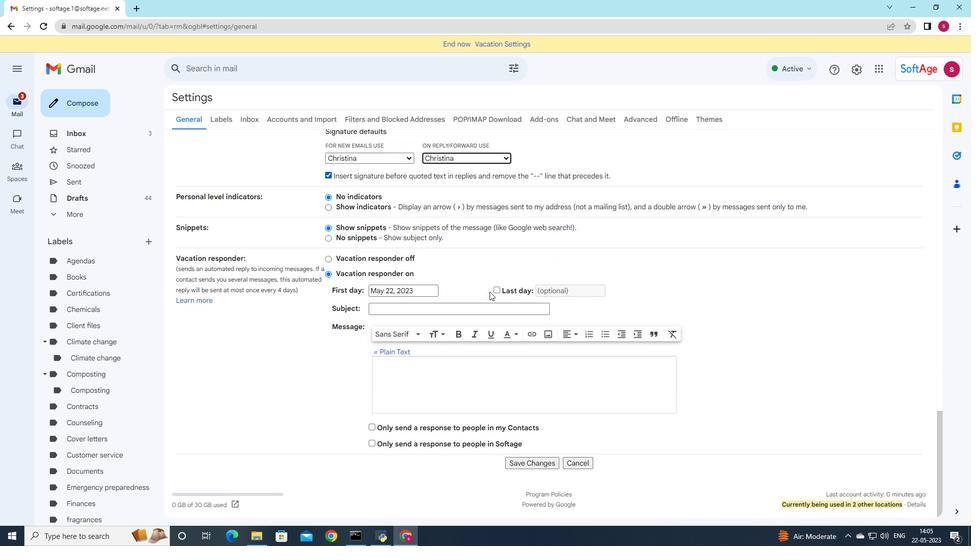 
Action: Mouse scrolled (489, 287) with delta (0, 0)
Screenshot: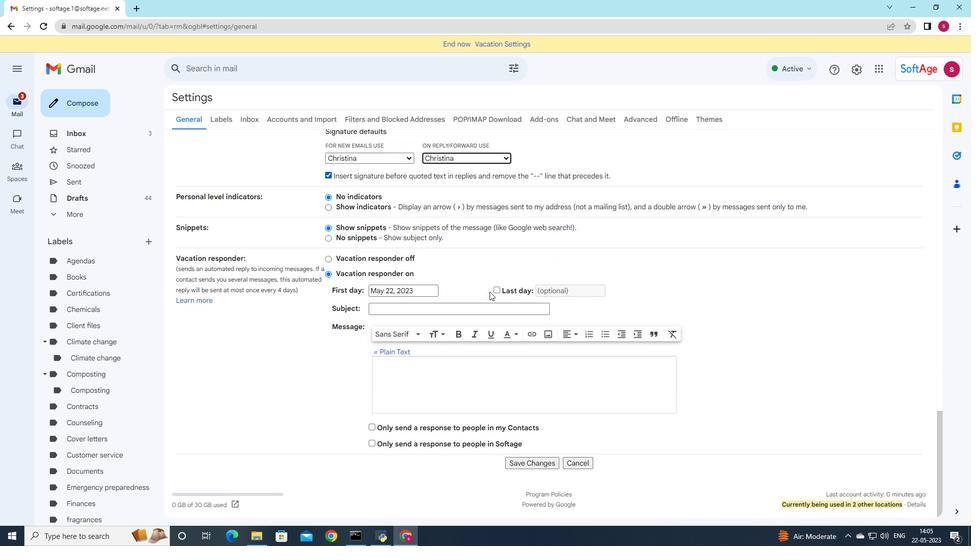 
Action: Mouse scrolled (489, 287) with delta (0, 0)
Screenshot: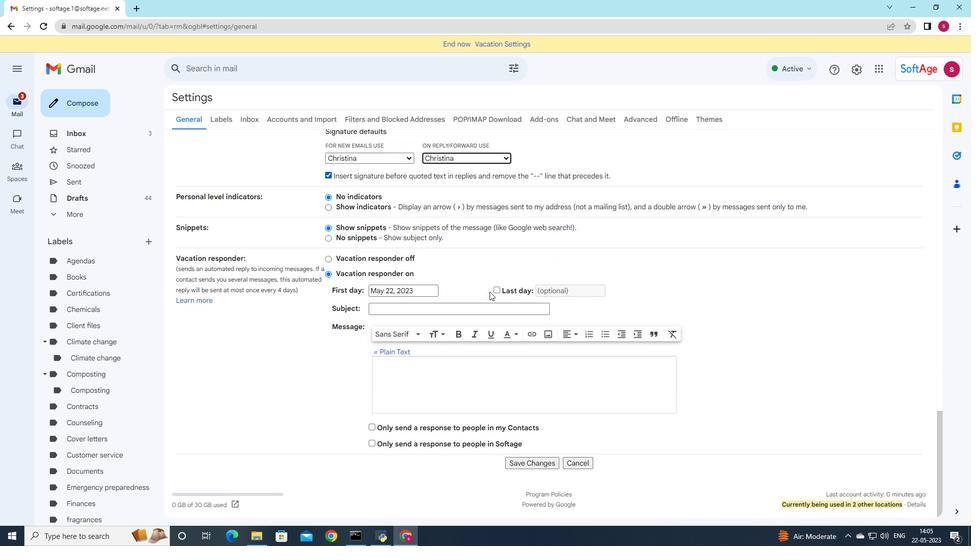 
Action: Mouse scrolled (489, 287) with delta (0, 0)
Screenshot: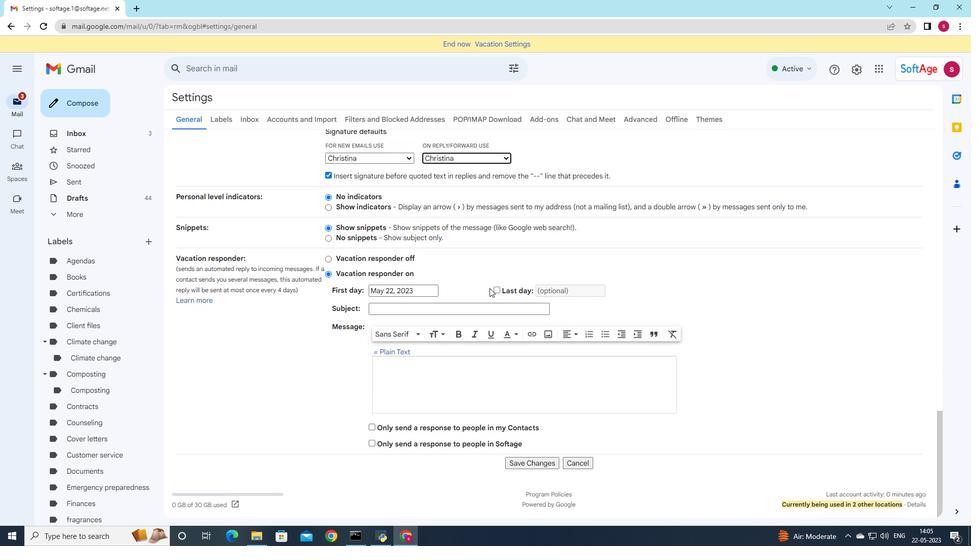 
Action: Mouse scrolled (489, 287) with delta (0, 0)
Screenshot: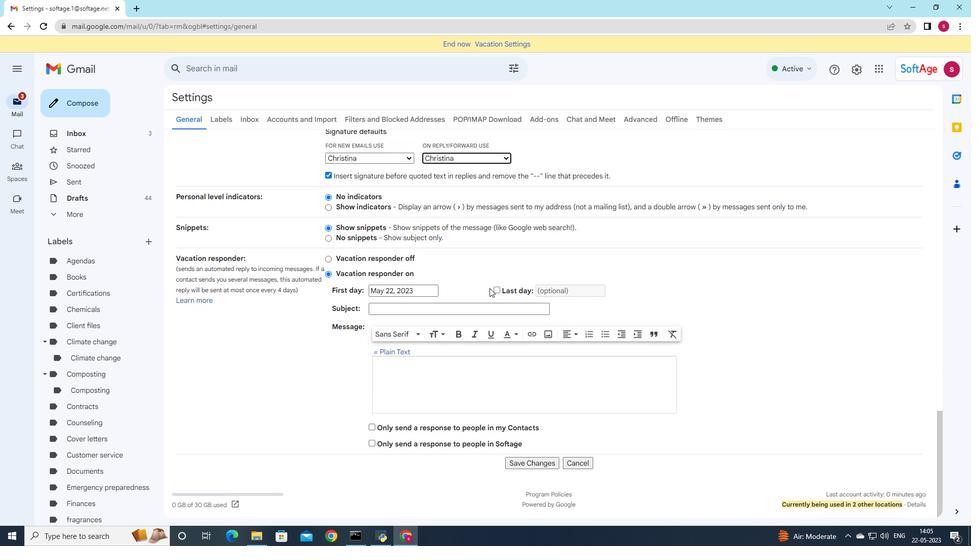 
Action: Mouse moved to (517, 458)
Screenshot: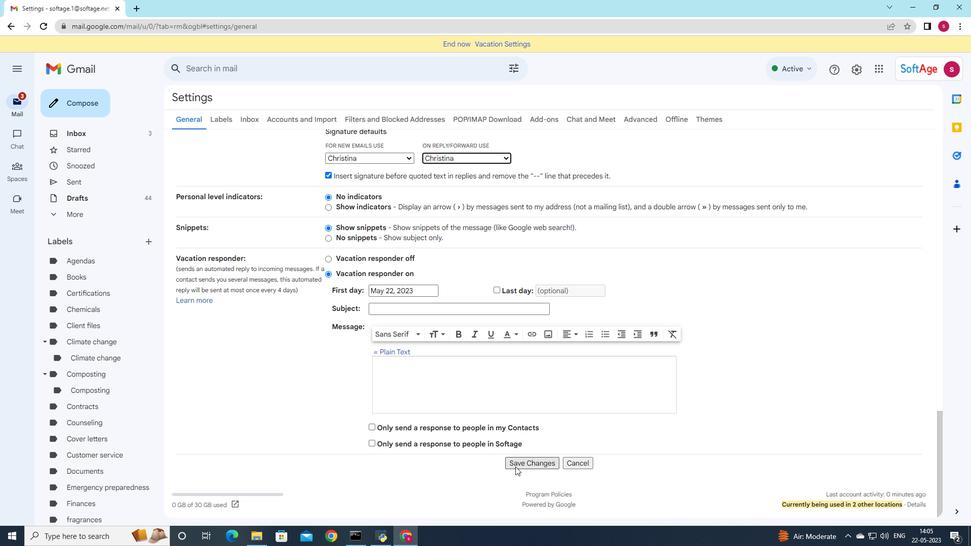 
Action: Mouse pressed left at (517, 458)
Screenshot: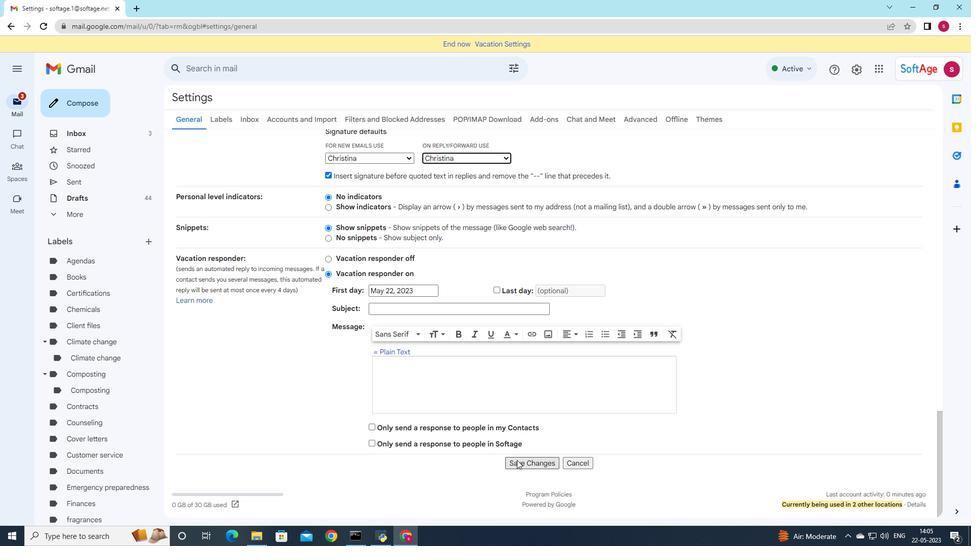 
Action: Mouse moved to (74, 102)
Screenshot: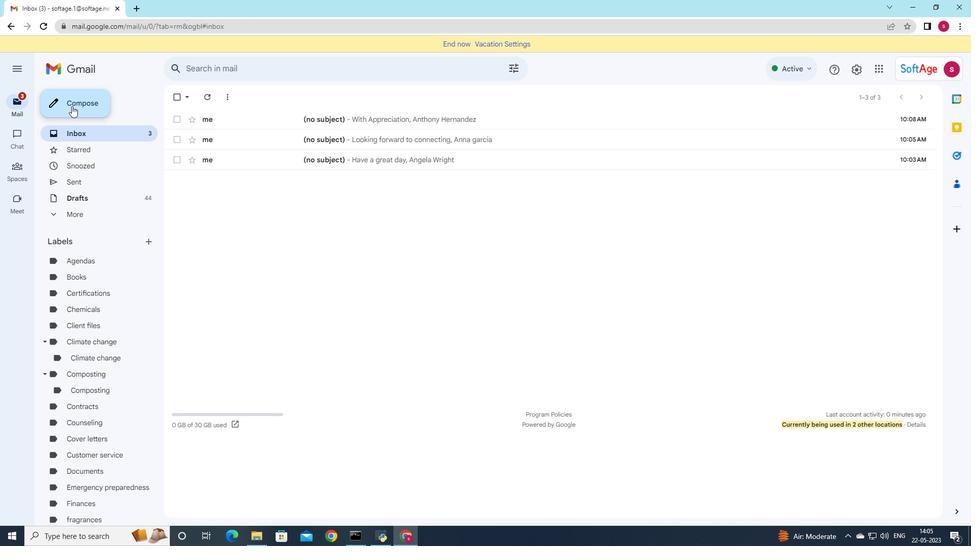 
Action: Mouse pressed left at (74, 102)
Screenshot: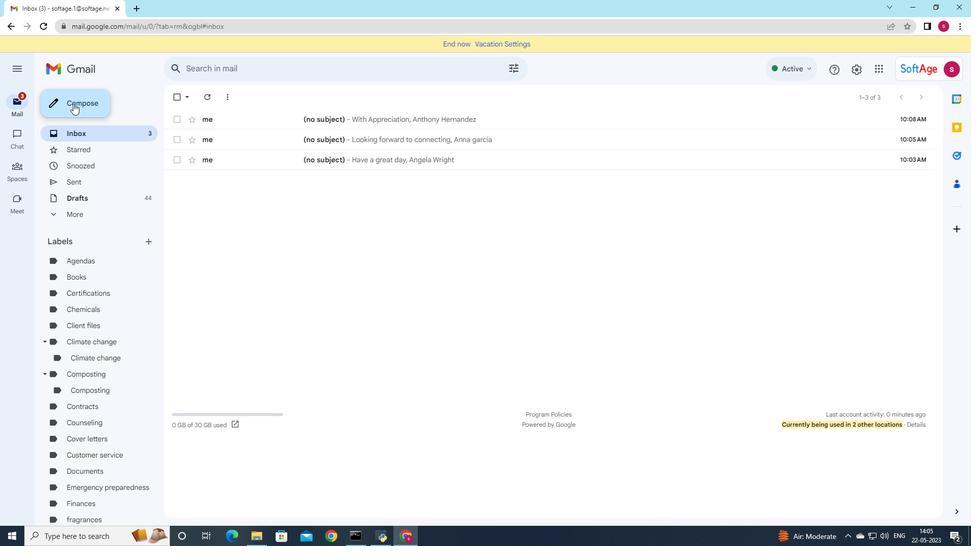 
Action: Mouse moved to (816, 274)
Screenshot: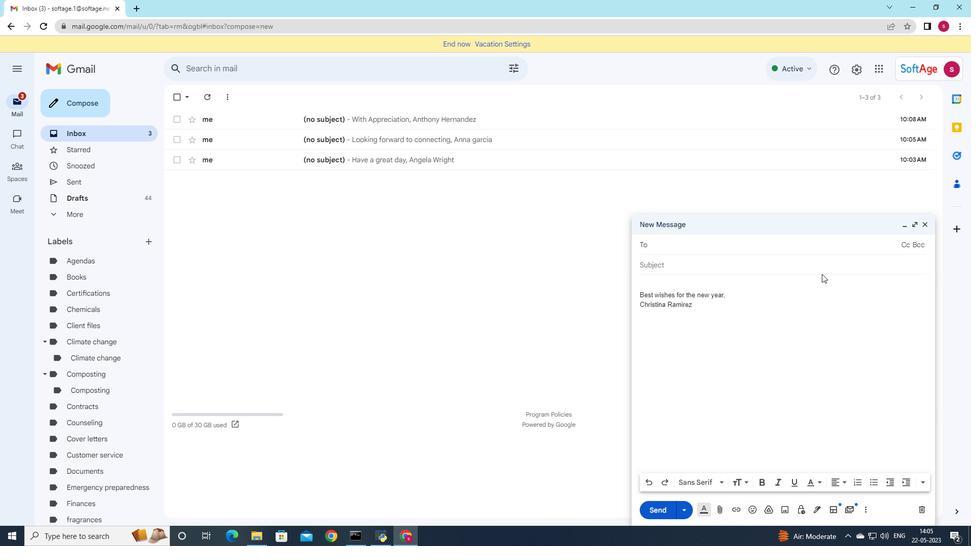 
Action: Key pressed softage
Screenshot: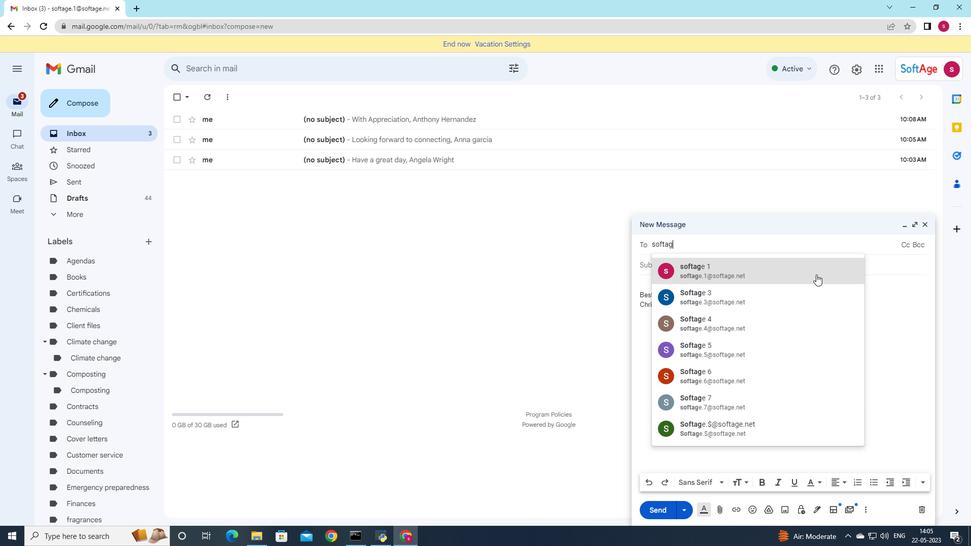 
Action: Mouse moved to (812, 264)
Screenshot: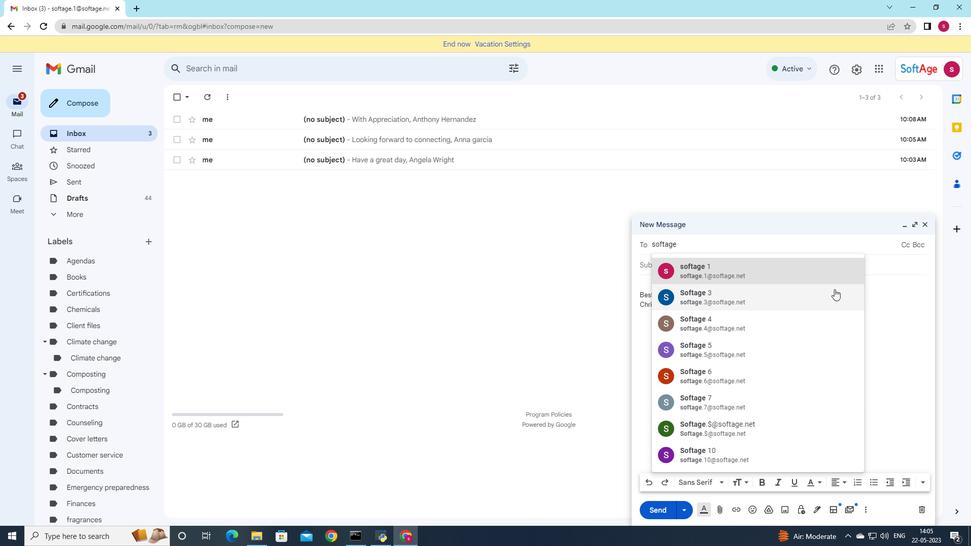 
Action: Mouse pressed left at (812, 264)
Screenshot: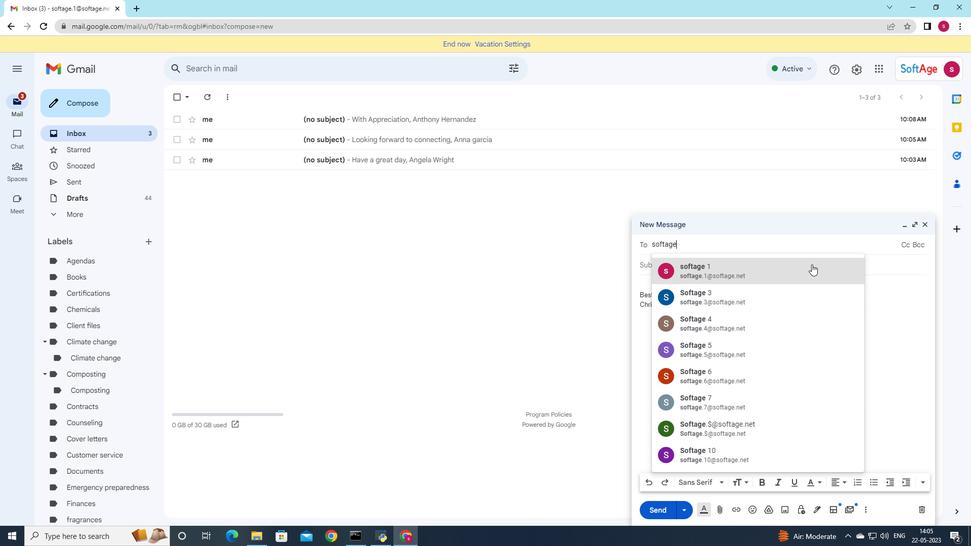 
Action: Mouse moved to (150, 242)
Screenshot: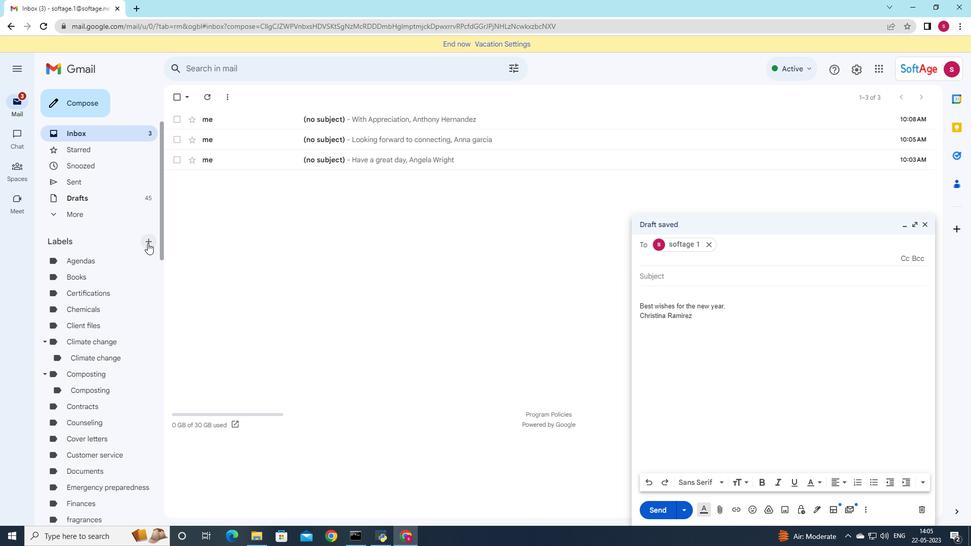 
Action: Mouse pressed left at (150, 242)
Screenshot: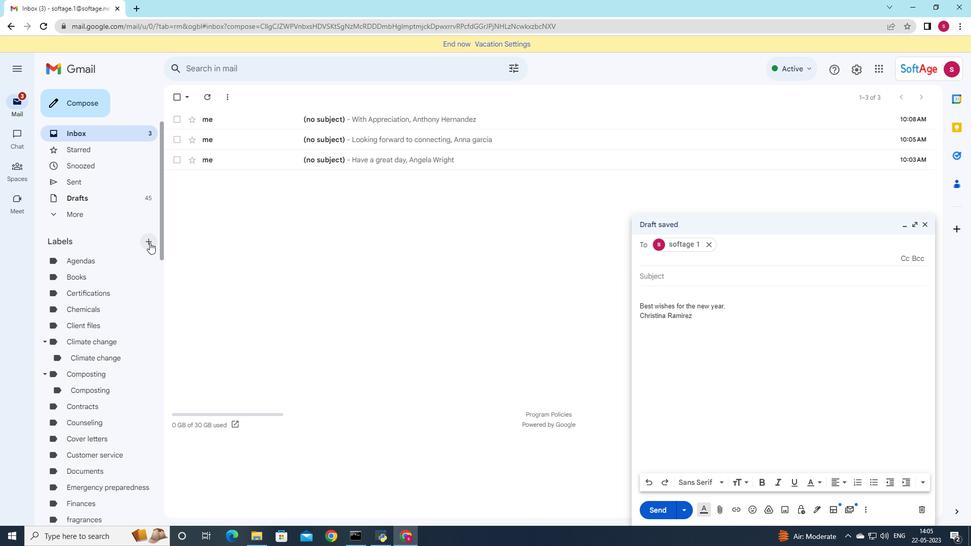 
Action: Mouse moved to (680, 330)
Screenshot: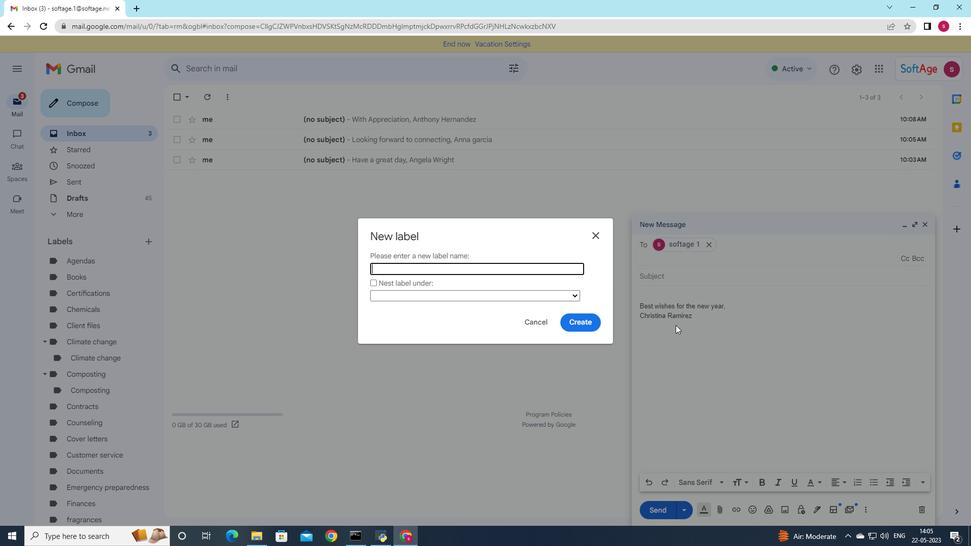 
Action: Key pressed <Key.shift><Key.shift><Key.shift><Key.shift><Key.shift><Key.shift><Key.shift><Key.shift><Key.shift><Key.shift><Key.shift><Key.shift><Key.shift><Key.shift><Key.shift><Key.shift><Key.shift><Key.shift><Key.shift>Employee<Key.space>files
Screenshot: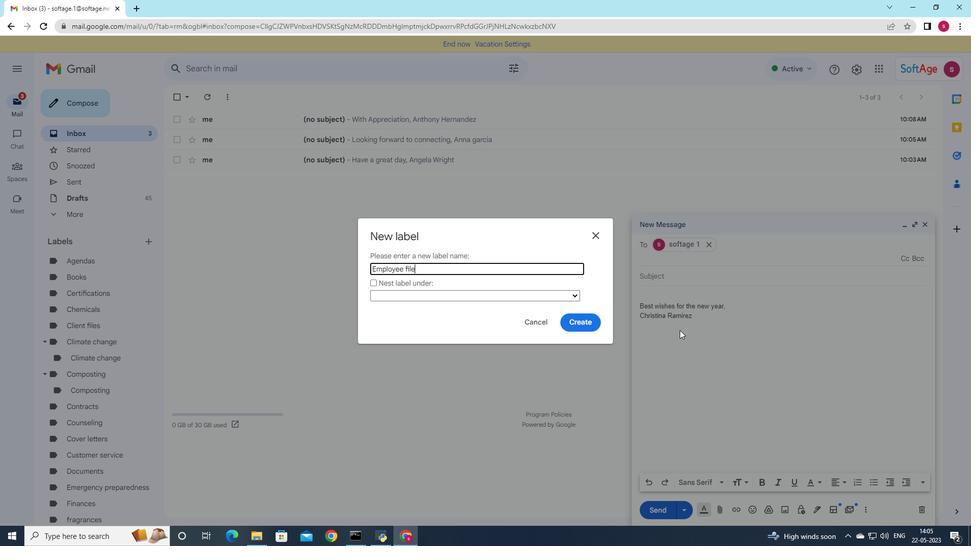 
Action: Mouse moved to (586, 319)
Screenshot: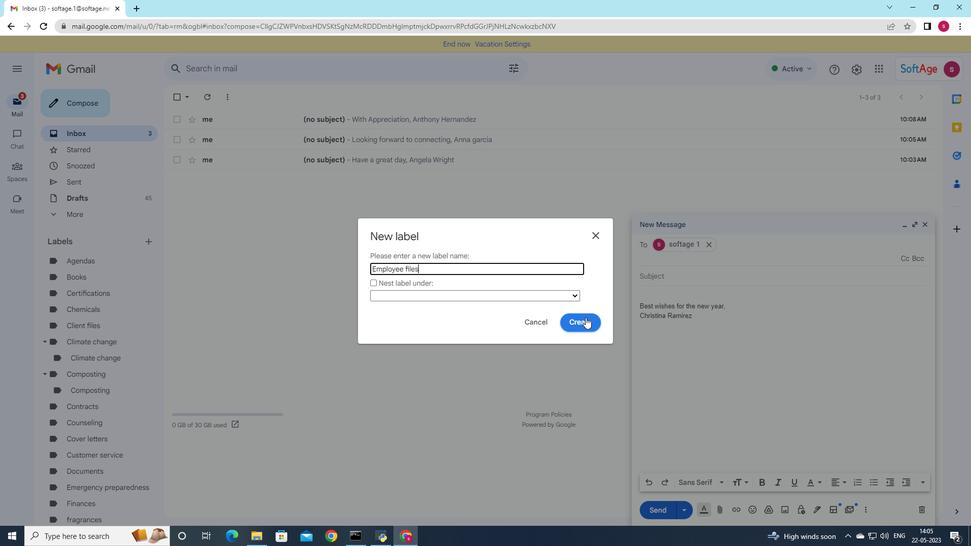 
Action: Mouse pressed left at (586, 319)
Screenshot: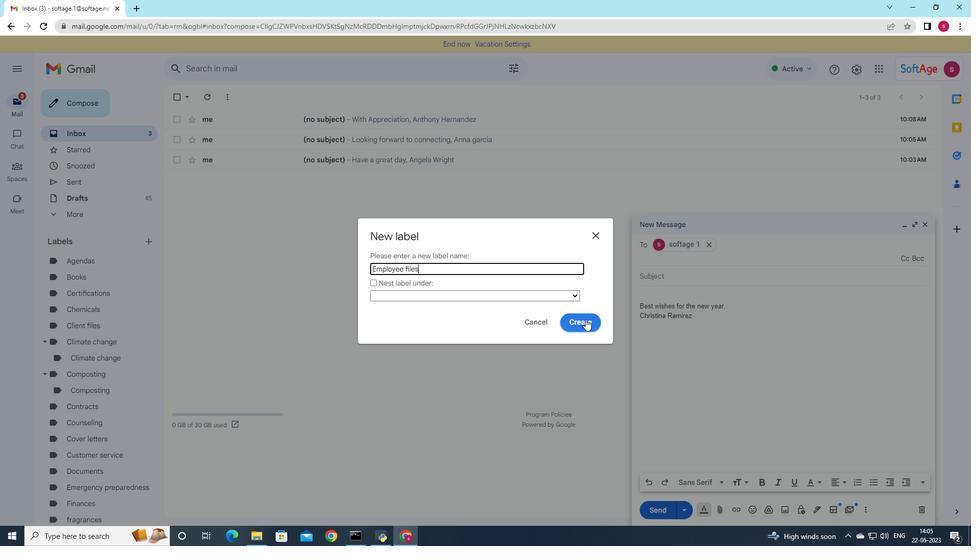 
